 Task: Add an event with the title Third Networking Event, date '2023/10/28', time 7:00 AM to 9:00 AMand add a description: The retreat will kick off with an opening session where participants will be introduced to the objectives and benefits of team building. The facilitators will create a positive and inclusive environment, setting the tone for open communication, respect, and mutual support., put the event into Blue category, logged in from the account softage.3@softage.netand send the event invitation to softage.9@softage.net and softage.10@softage.net. Set a reminder for the event 1 hour before
Action: Mouse moved to (444, 221)
Screenshot: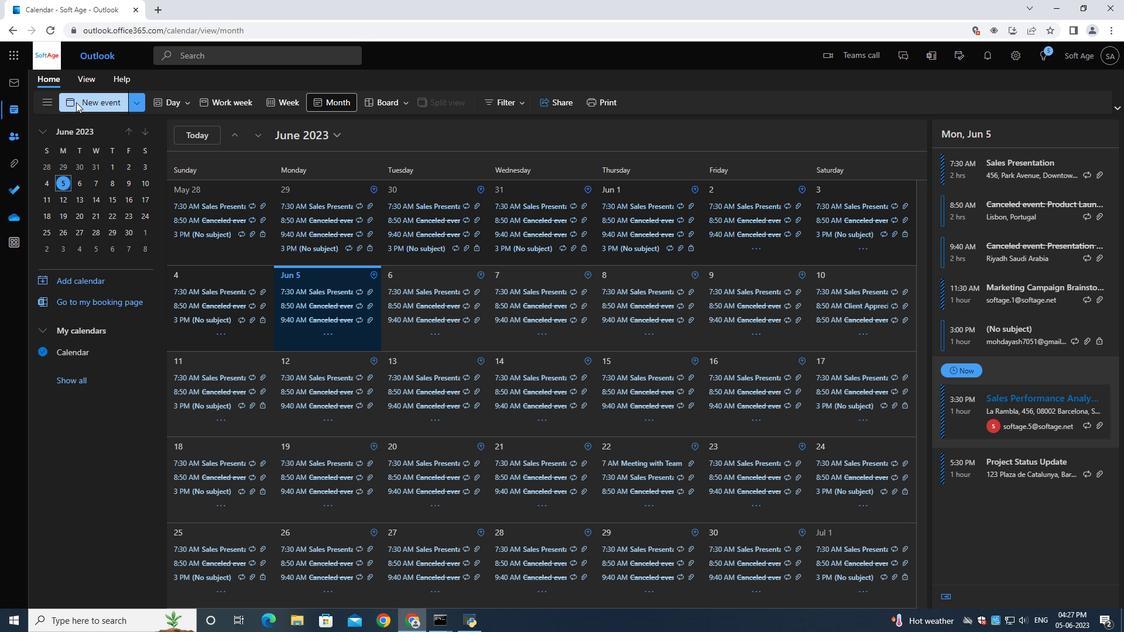 
Action: Mouse pressed left at (444, 221)
Screenshot: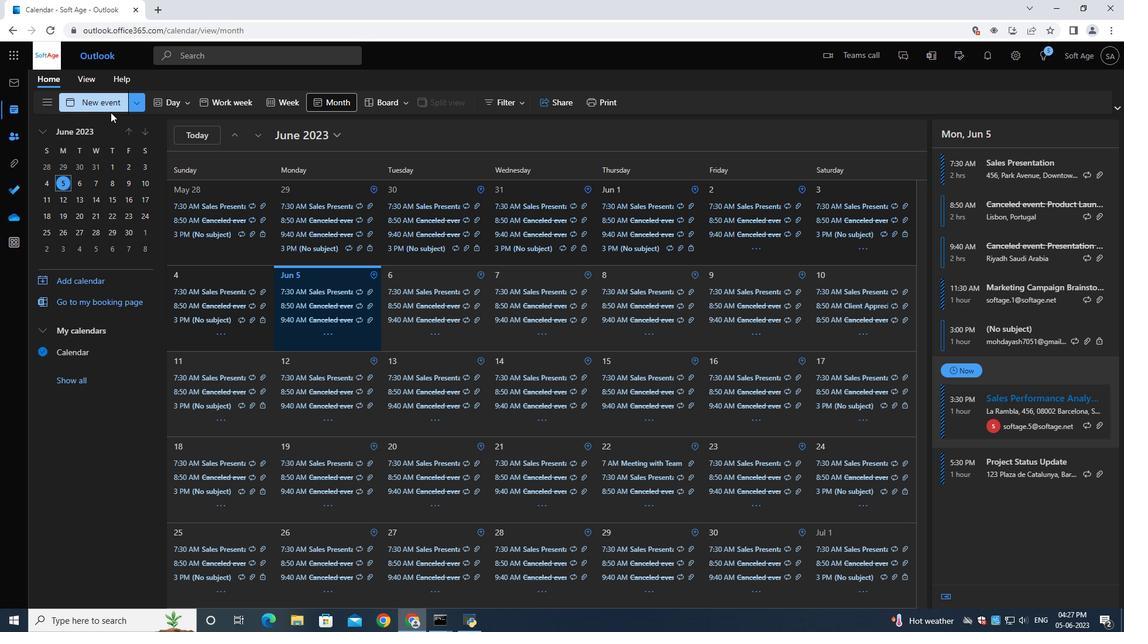 
Action: Mouse moved to (379, 222)
Screenshot: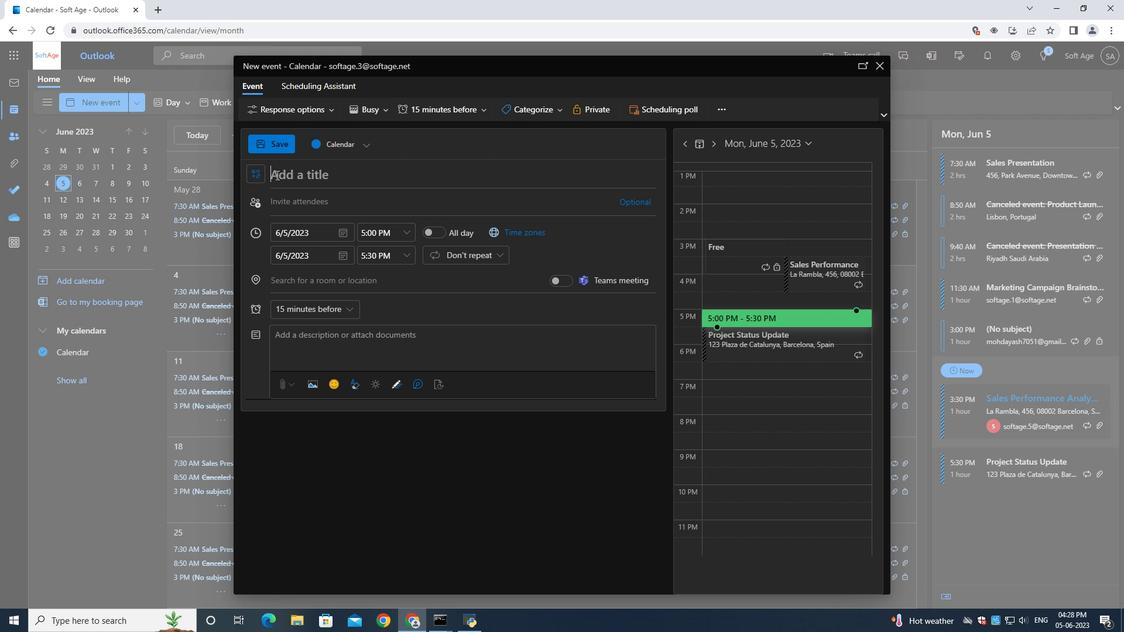 
Action: Mouse pressed left at (379, 222)
Screenshot: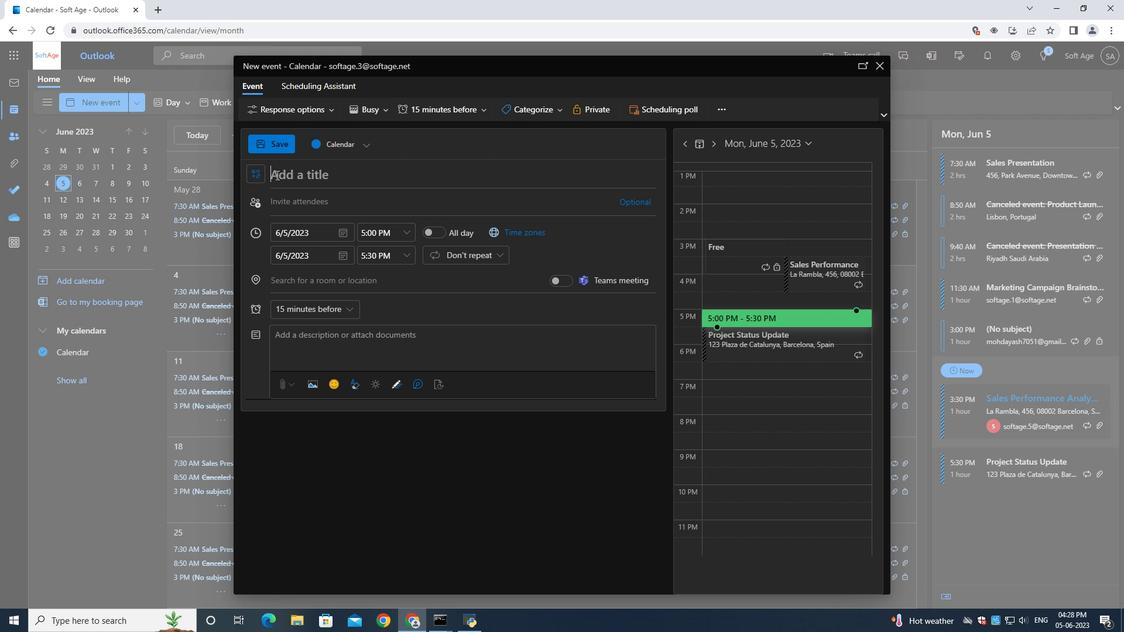 
Action: Key pressed <Key.shift>Third<Key.space><Key.shift><Key.shift>Networking<Key.space><Key.shift><Key.shift><Key.shift><Key.shift><Key.shift><Key.shift><Key.shift><Key.shift><Key.shift><Key.shift><Key.shift><Key.shift><Key.shift><Key.shift><Key.shift><Key.shift><Key.shift><Key.shift><Key.shift><Key.shift><Key.shift><Key.shift><Key.shift><Key.shift><Key.shift><Key.shift>Event
Screenshot: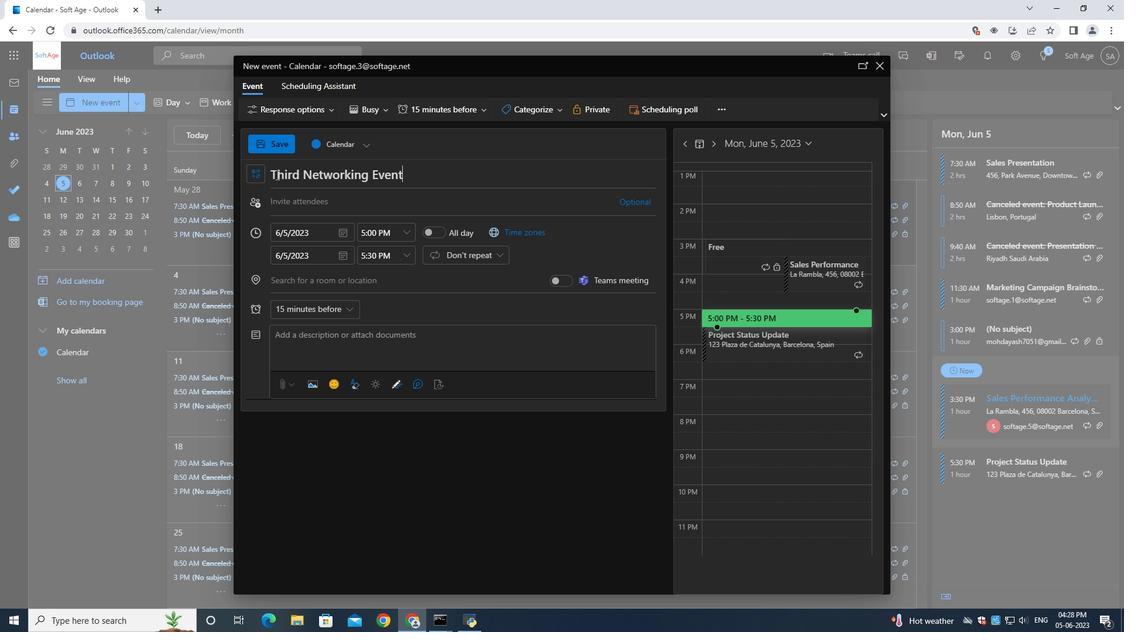 
Action: Mouse moved to (358, 223)
Screenshot: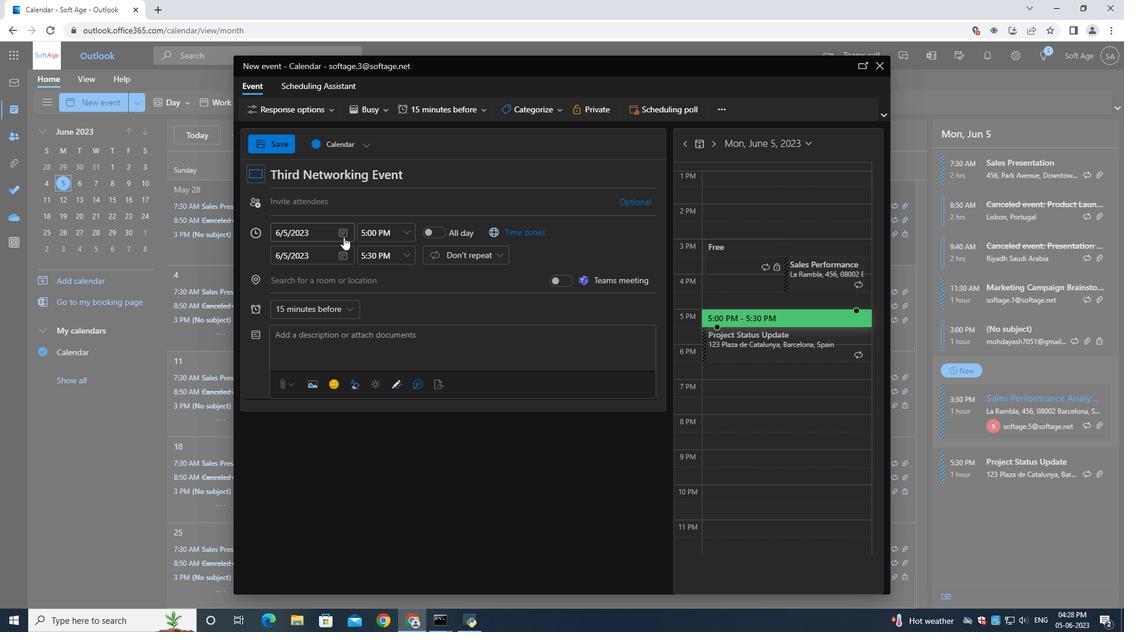 
Action: Mouse pressed left at (358, 223)
Screenshot: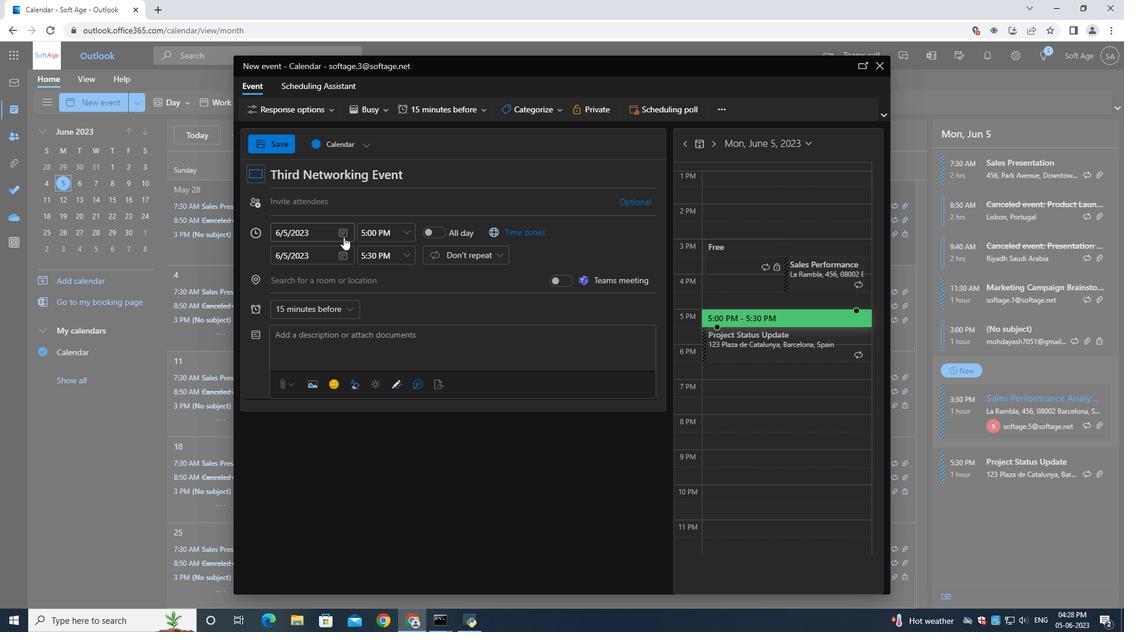 
Action: Mouse moved to (344, 223)
Screenshot: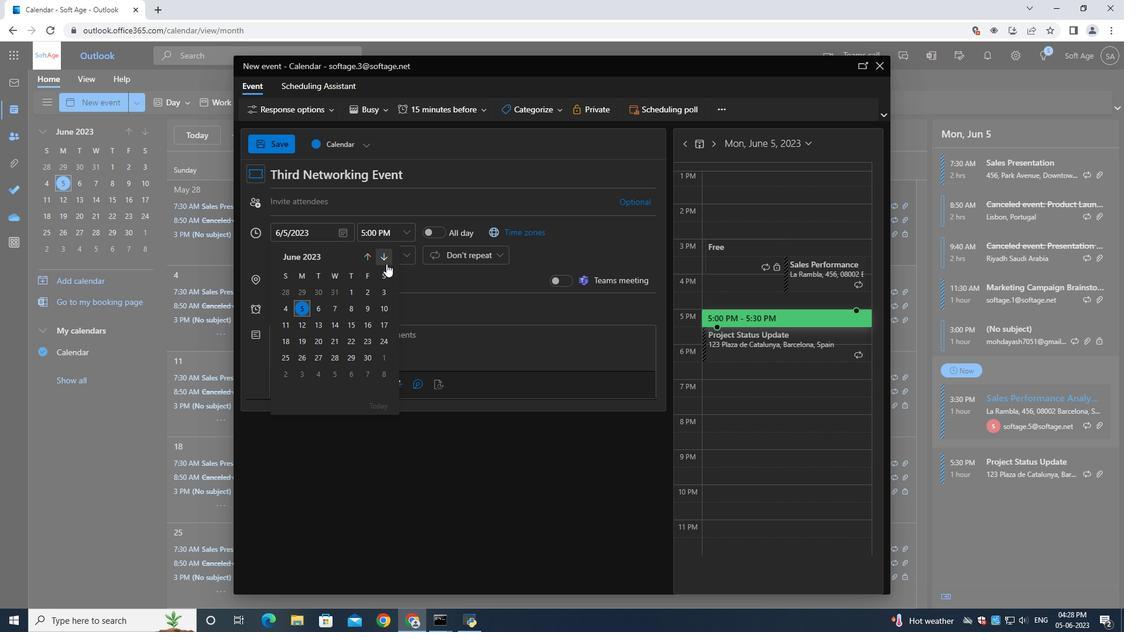 
Action: Mouse pressed left at (344, 223)
Screenshot: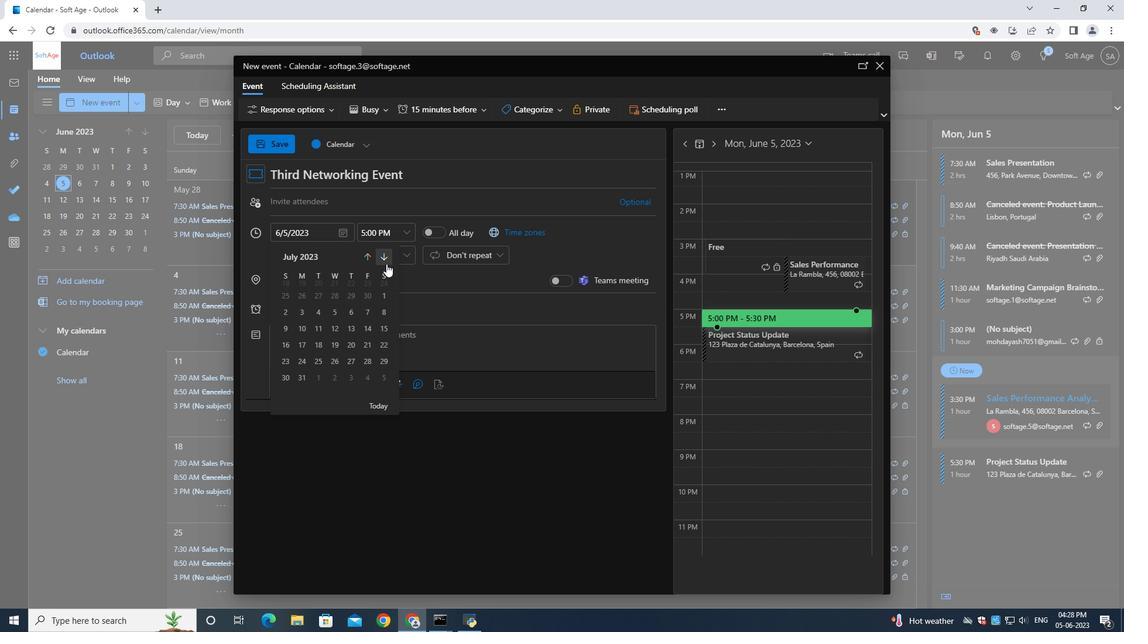 
Action: Mouse moved to (344, 223)
Screenshot: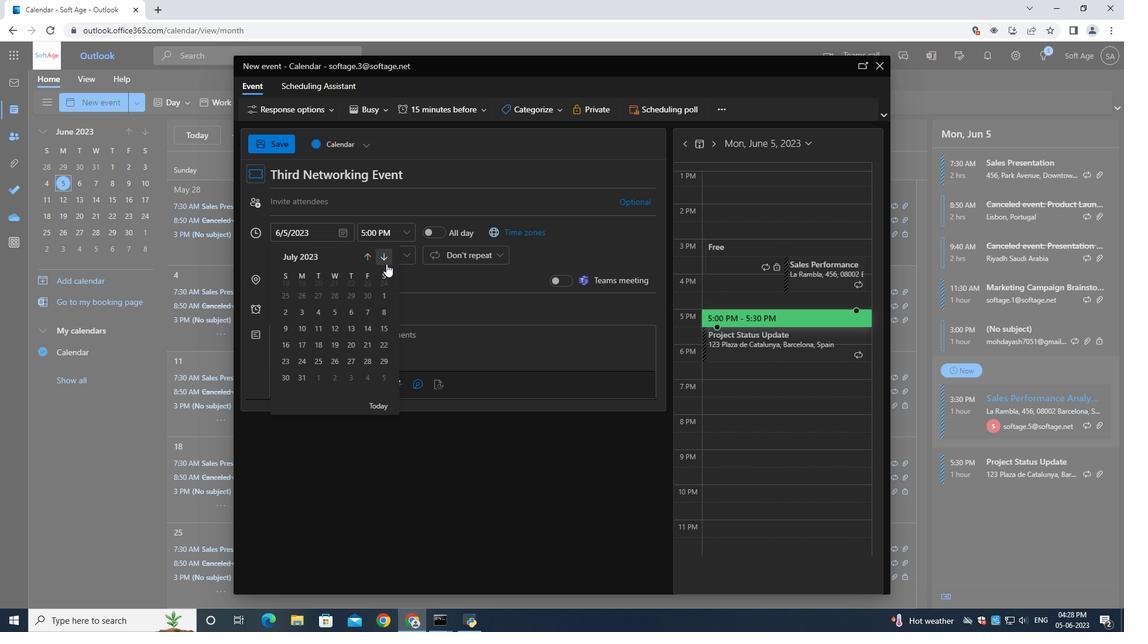 
Action: Mouse pressed left at (344, 223)
Screenshot: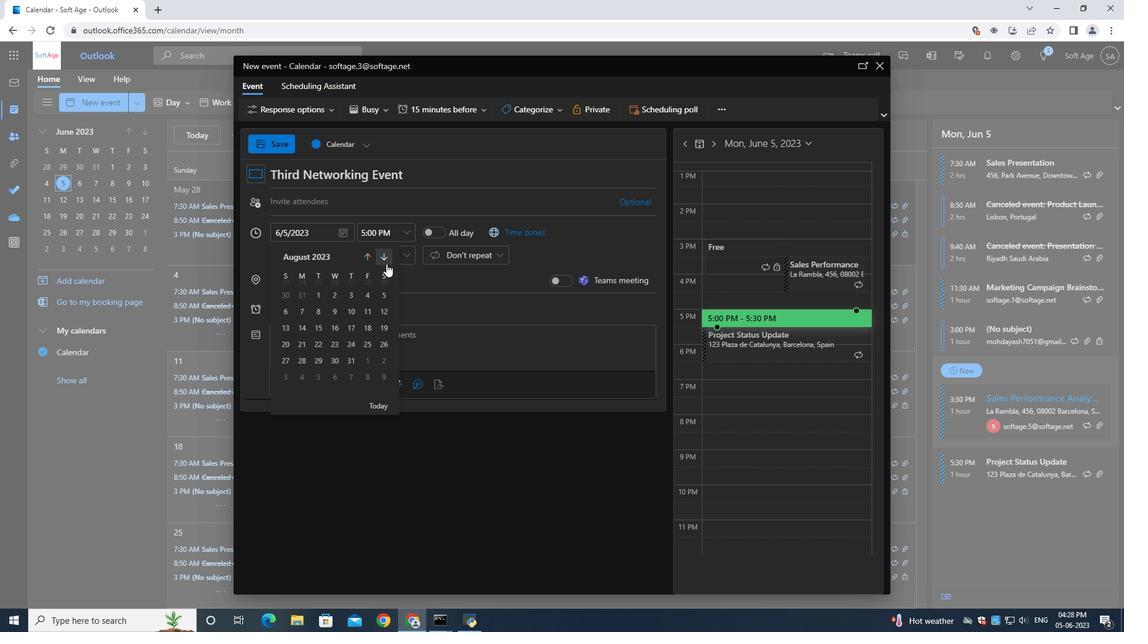 
Action: Mouse pressed left at (344, 223)
Screenshot: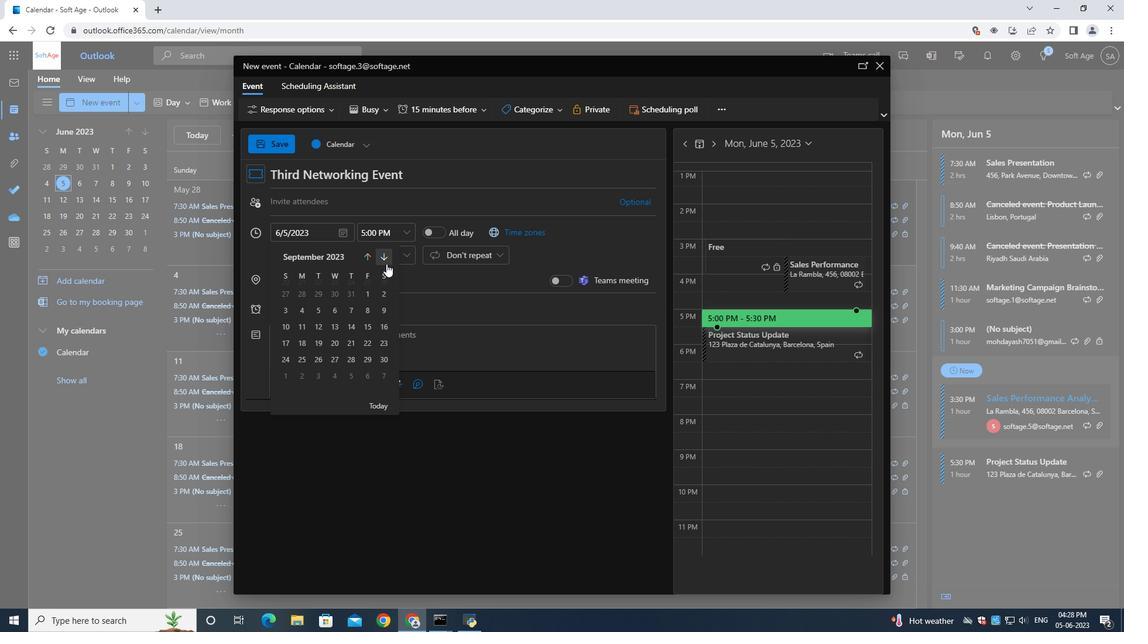
Action: Mouse moved to (344, 223)
Screenshot: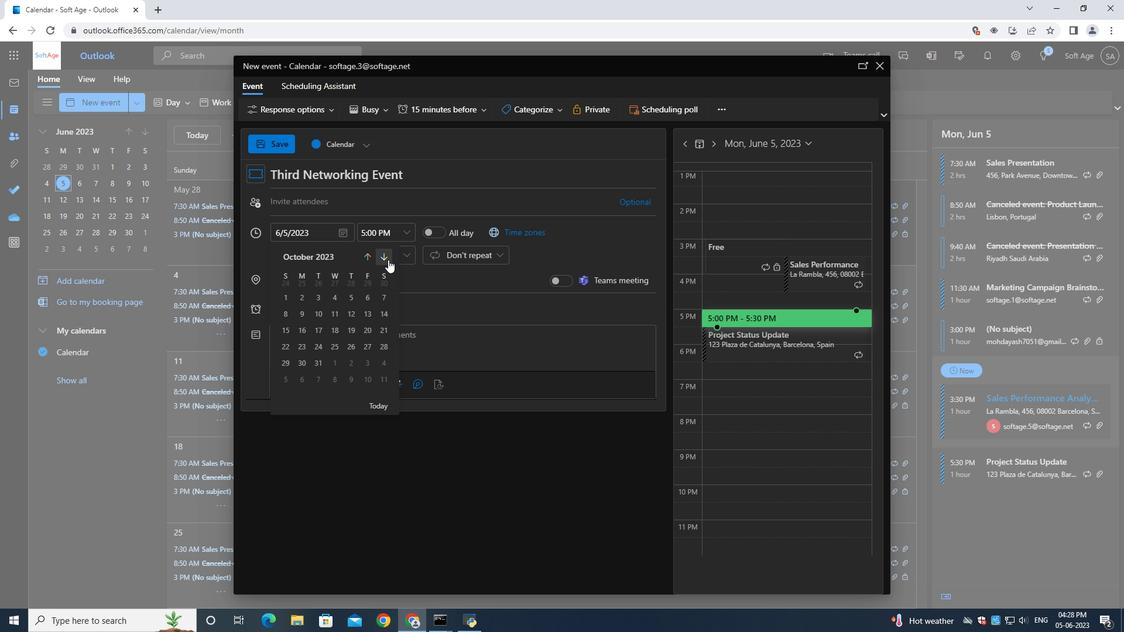 
Action: Mouse pressed left at (344, 223)
Screenshot: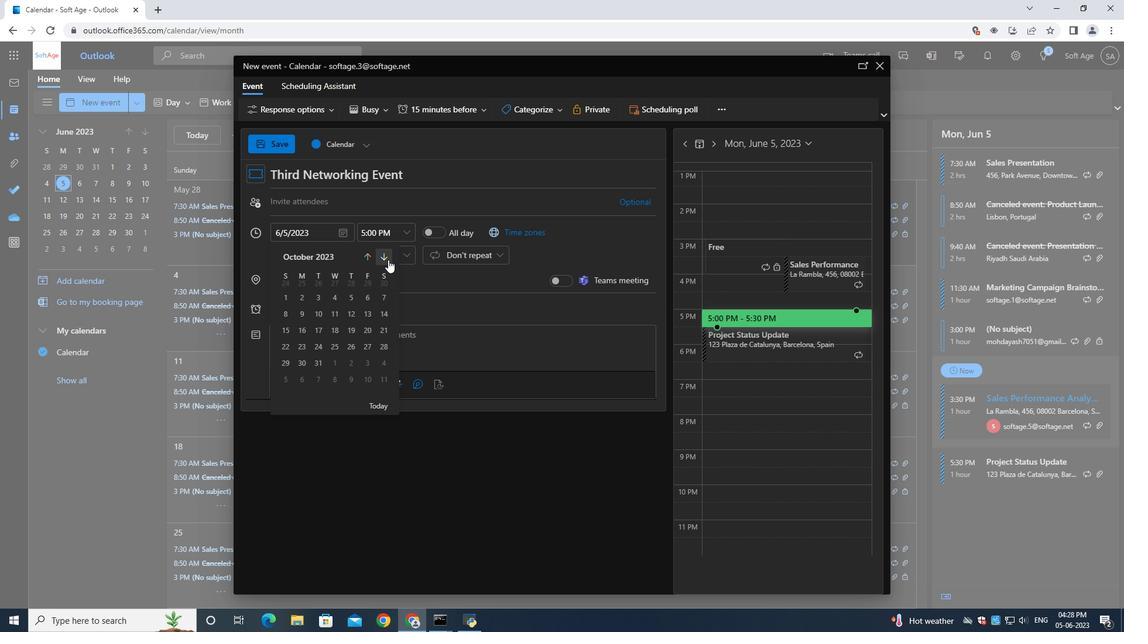 
Action: Mouse moved to (345, 224)
Screenshot: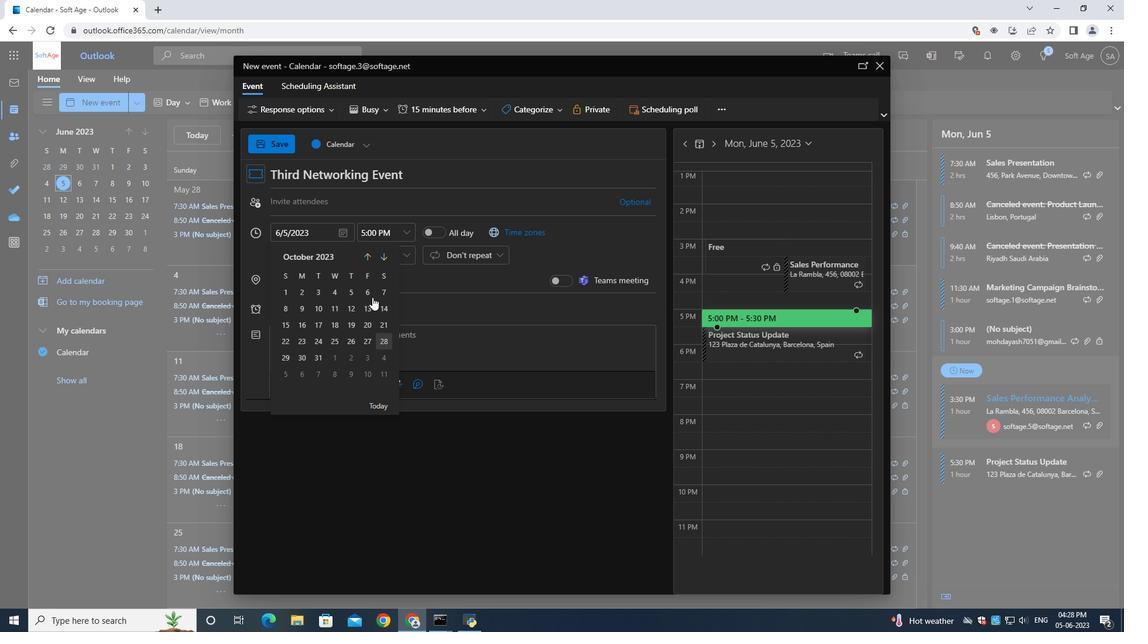 
Action: Mouse pressed left at (345, 224)
Screenshot: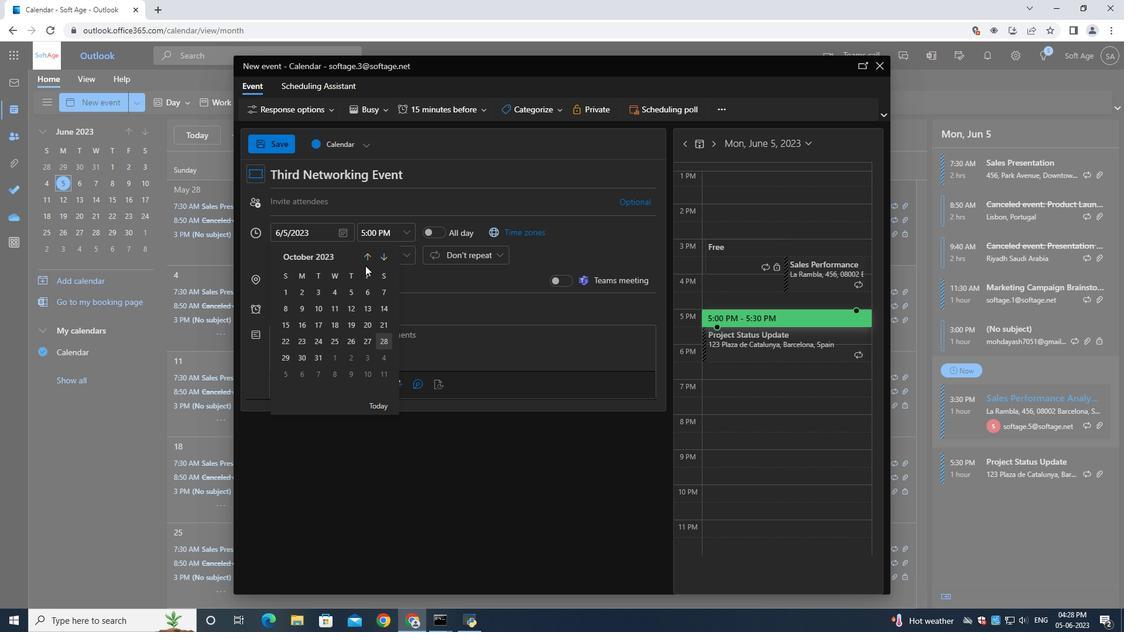 
Action: Mouse moved to (347, 223)
Screenshot: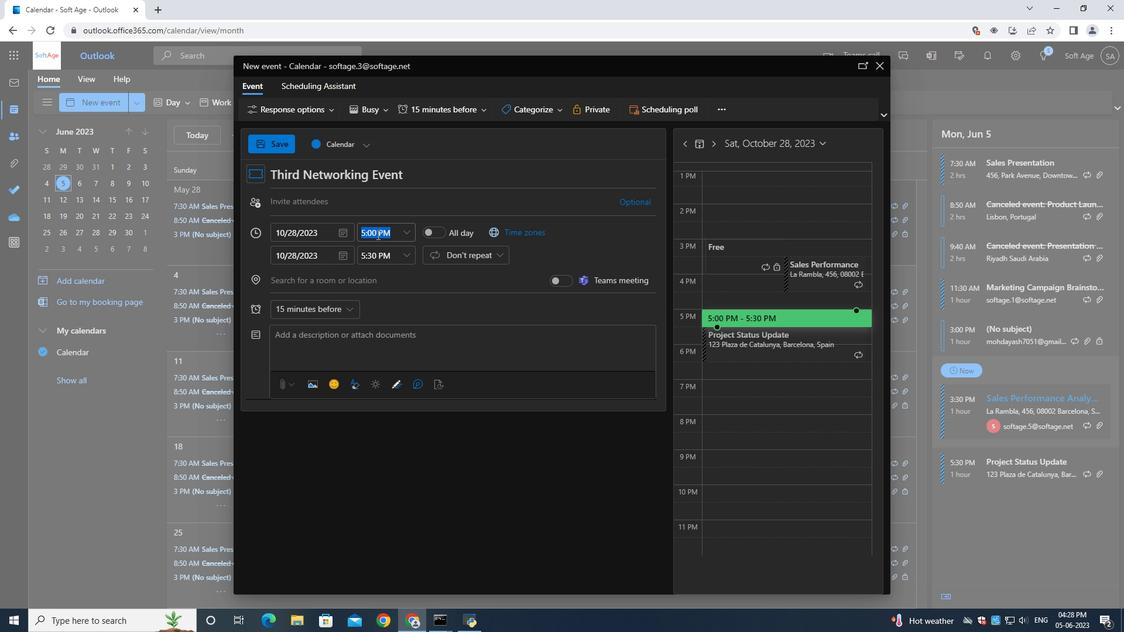 
Action: Mouse pressed left at (347, 223)
Screenshot: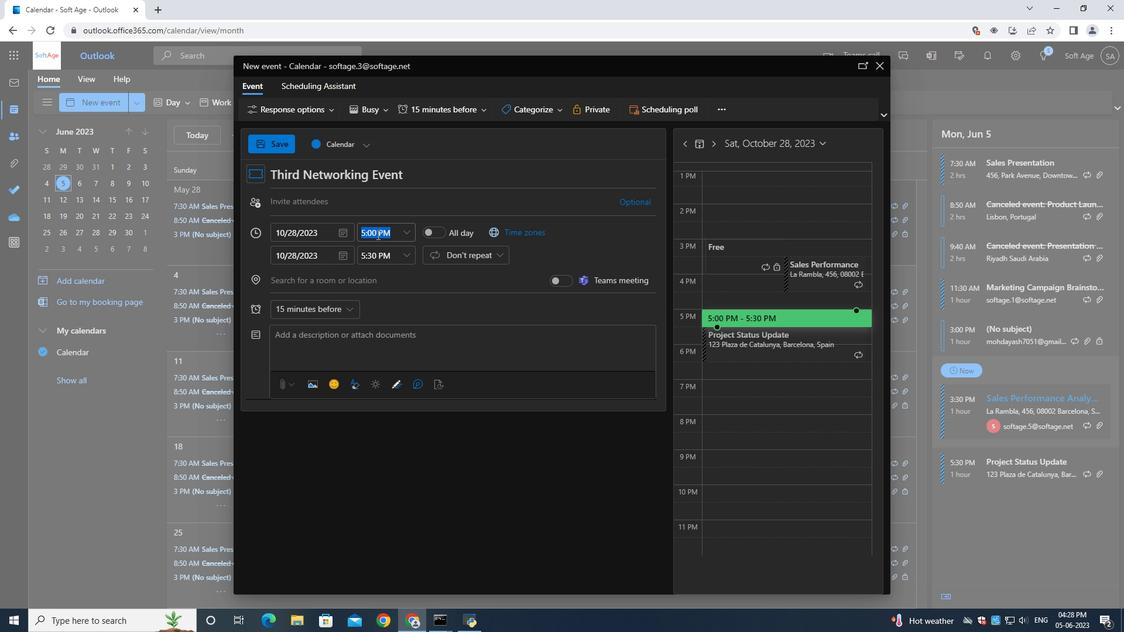 
Action: Mouse moved to (347, 223)
Screenshot: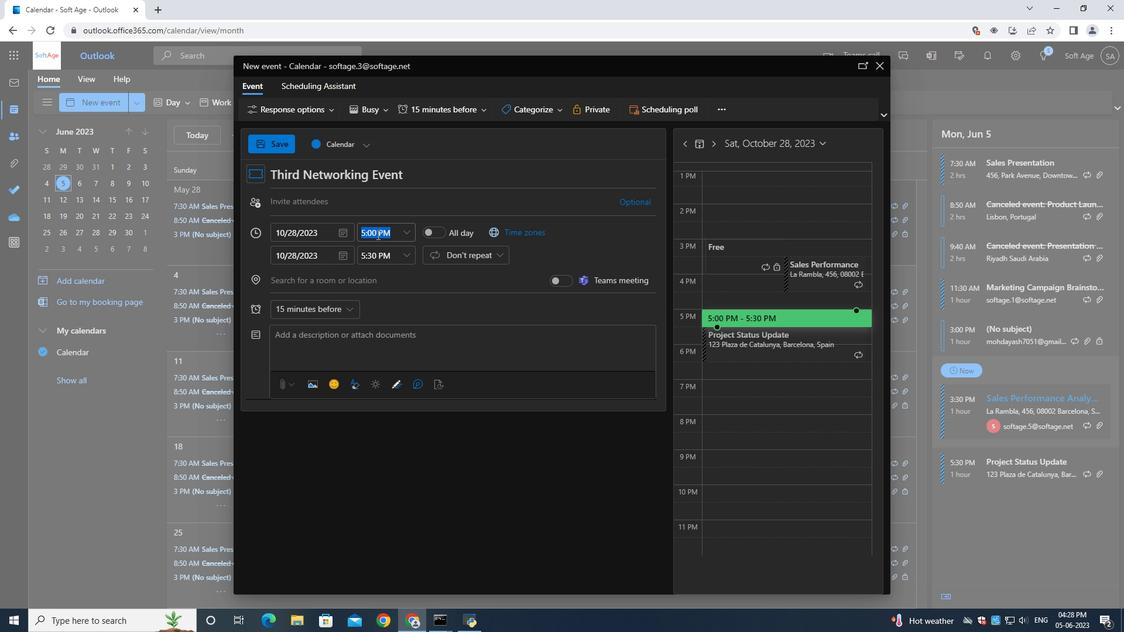 
Action: Key pressed 7<Key.shift_r>:00<Key.shift>AM
Screenshot: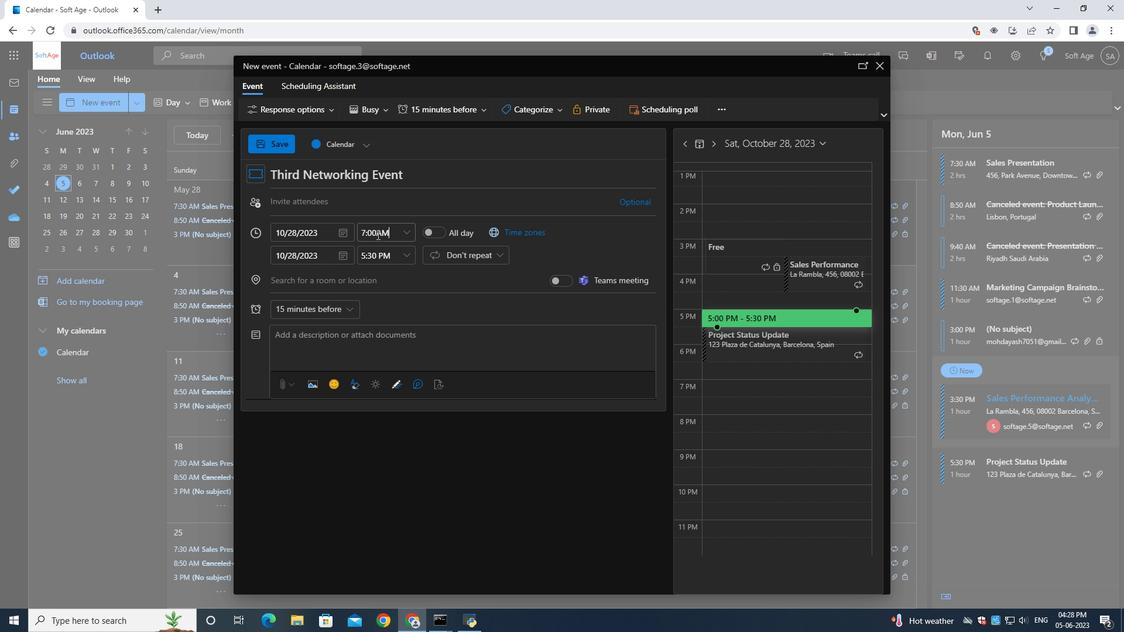 
Action: Mouse moved to (343, 223)
Screenshot: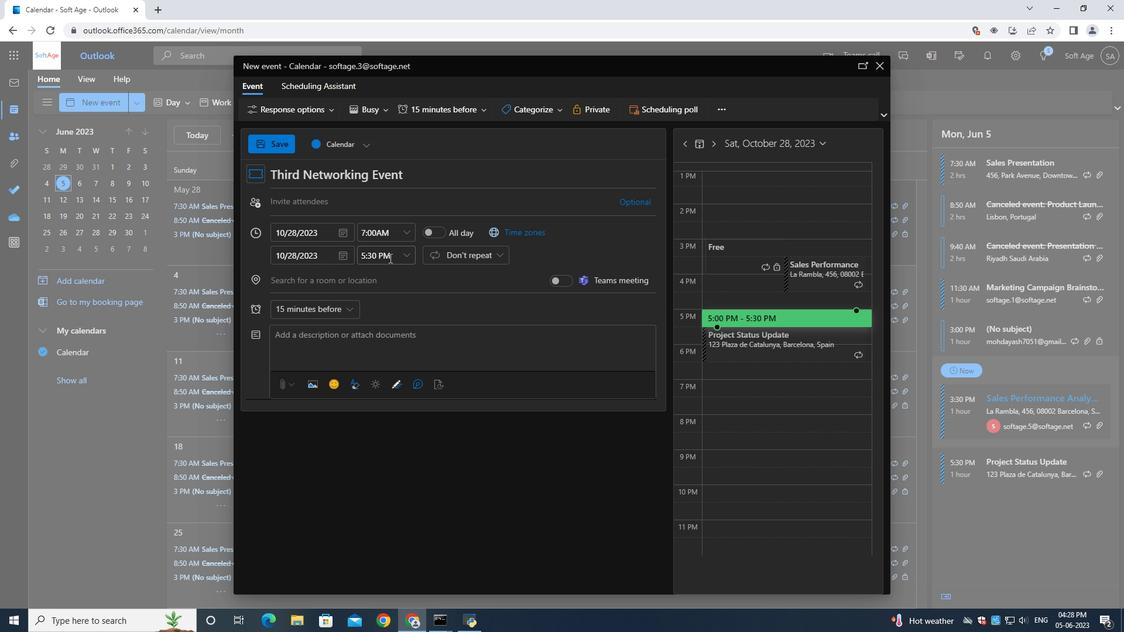 
Action: Mouse pressed left at (343, 223)
Screenshot: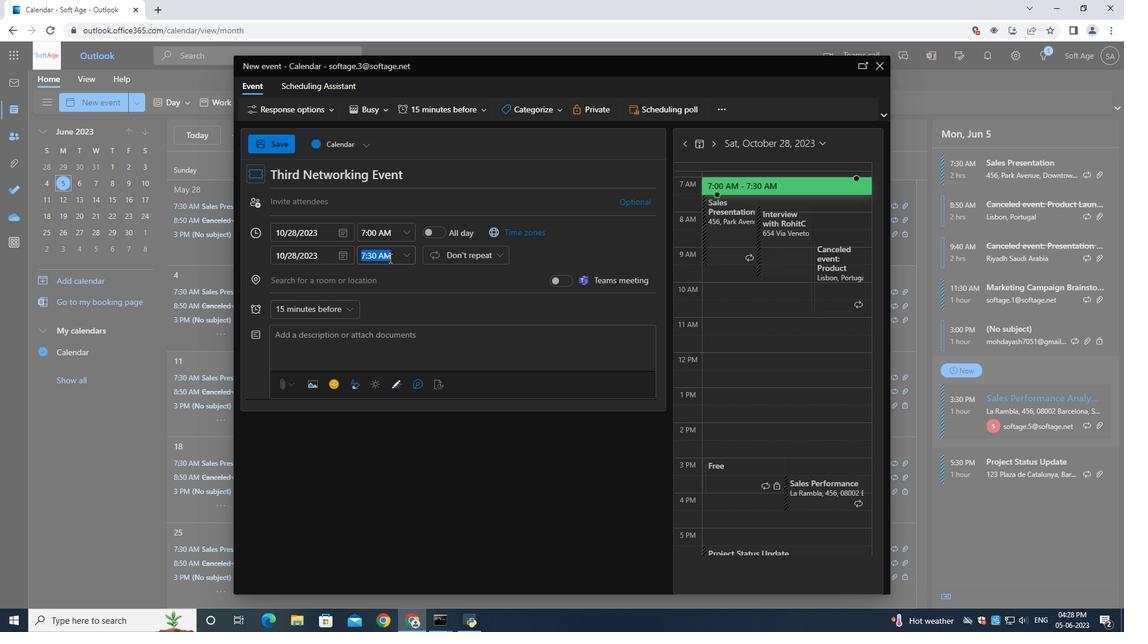 
Action: Key pressed 9<Key.shift_r>:00<Key.shift>AM
Screenshot: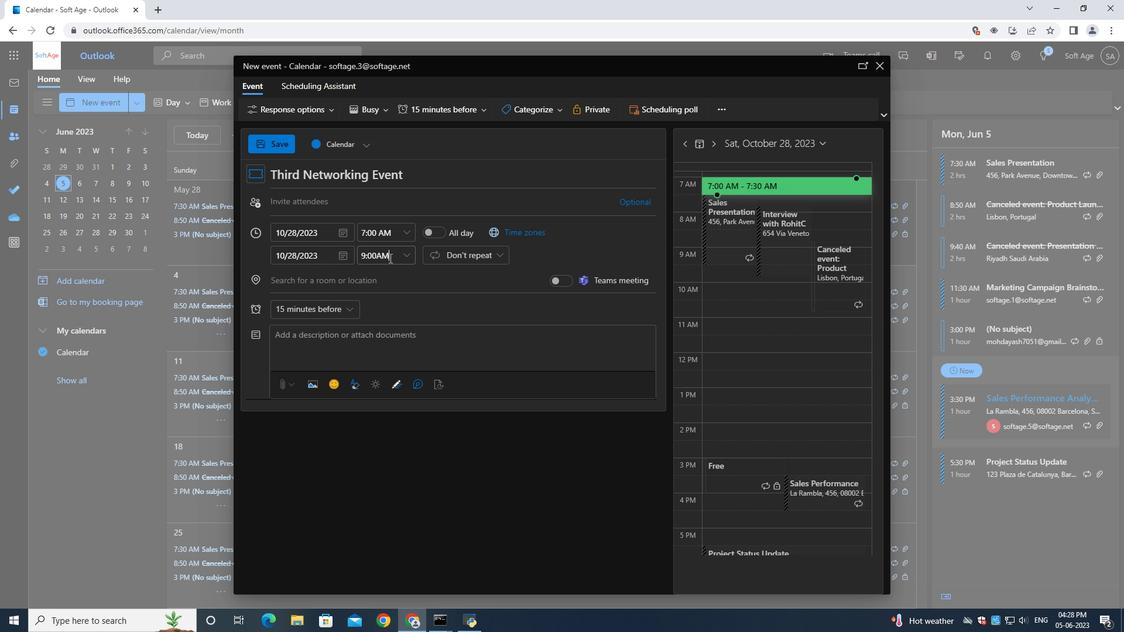 
Action: Mouse moved to (358, 224)
Screenshot: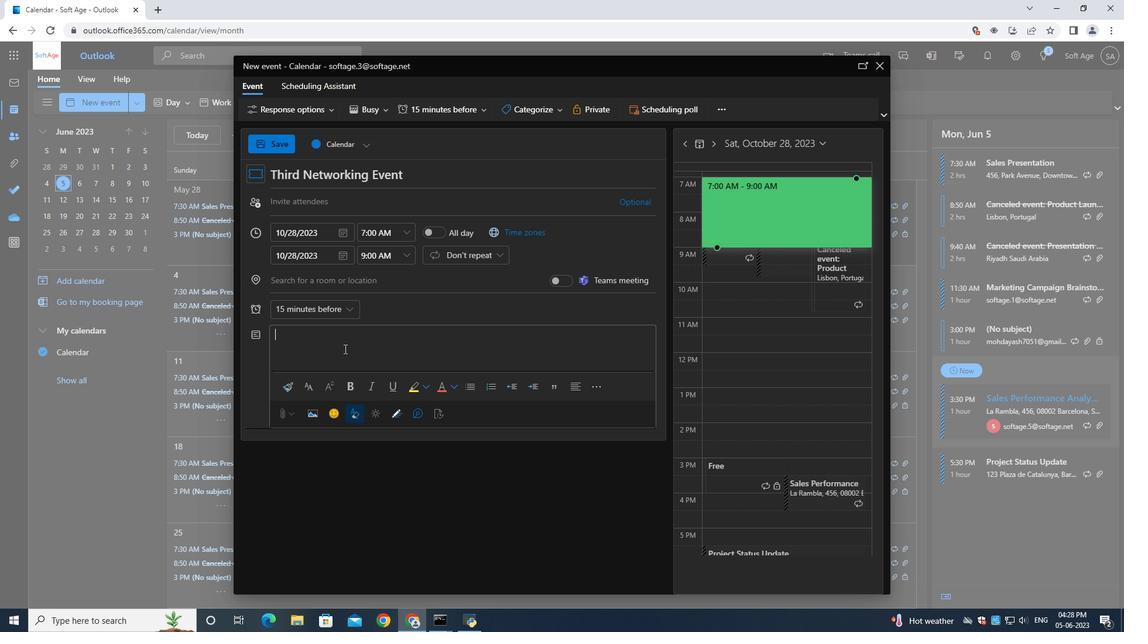 
Action: Mouse pressed left at (358, 224)
Screenshot: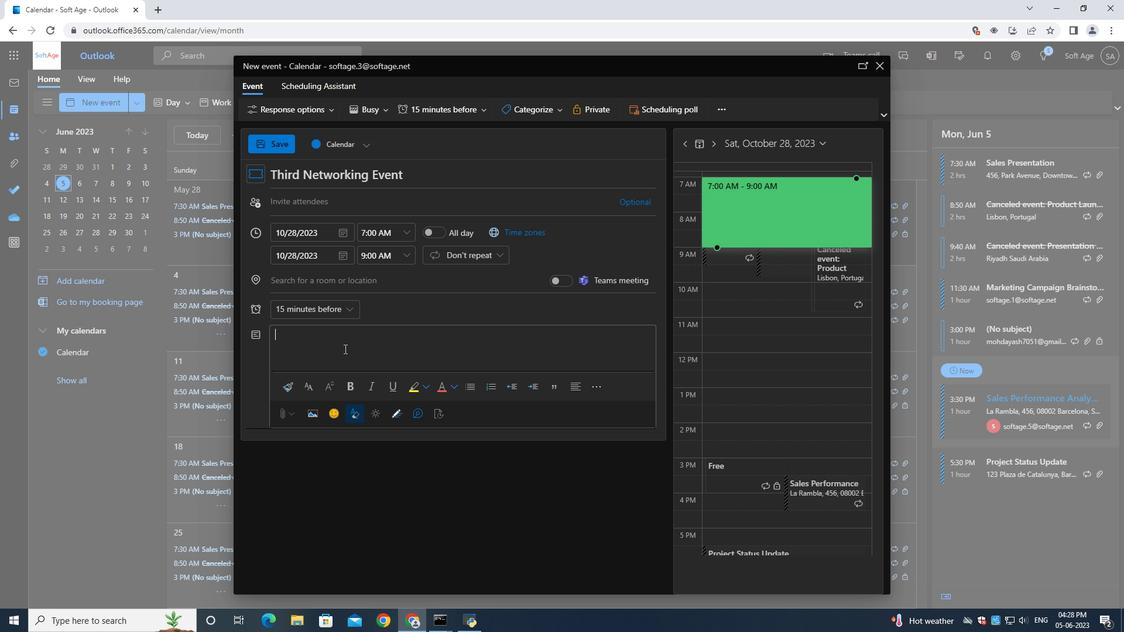 
Action: Key pressed <Key.shift><Key.shift>The<Key.space><Key.shift><Key.shift><Key.shift><Key.shift><Key.shift><Key.shift><Key.shift><Key.shift><Key.shift><Key.shift><Key.shift><Key.shift><Key.shift><Key.shift><Key.shift><Key.shift><Key.shift><Key.shift><Key.shift><Key.shift><Key.shift><Key.shift><Key.shift><Key.shift><Key.shift><Key.shift><Key.shift><Key.shift><Key.shift><Key.shift><Key.shift>retreat<Key.space>will<Key.space>be<Key.space>introduced<Key.space>to<Key.space>the<Key.space>objectives<Key.space>and<Key.space>benefits<Key.space>of<Key.space>team<Key.space>building<Key.space><Key.backspace><Key.backspace><Key.backspace><Key.backspace><Key.backspace><Key.backspace><Key.backspace><Key.backspace><Key.backspace><Key.backspace><Key.backspace><Key.backspace><Key.backspace><Key.backspace><Key.backspace><Key.backspace><Key.backspace><Key.backspace><Key.backspace><Key.backspace><Key.backspace><Key.backspace><Key.backspace><Key.backspace><Key.backspace><Key.backspace><Key.backspace><Key.backspace><Key.backspace><Key.backspace><Key.backspace><Key.backspace><Key.backspace><Key.backspace><Key.backspace><Key.backspace><Key.backspace><Key.backspace><Key.backspace><Key.backspace><Key.backspace><Key.backspace><Key.backspace><Key.backspace><Key.backspace><Key.backspace><Key.backspace><Key.backspace><Key.backspace><Key.backspace><Key.backspace><Key.backspace><Key.backspace><Key.backspace><Key.backspace><Key.backspace><Key.backspace><Key.backspace><Key.backspace><Key.backspace><Key.backspace><Key.backspace>l<Key.backspace>kick<Key.space>off<Key.space>with<Key.space>an<Key.space>opening<Key.space>session<Key.space>where<Key.space>participants<Key.space>will<Key.space>introdu<Key.backspace><Key.backspace>duced<Key.space>toth<Key.backspace><Key.backspace><Key.space>the<Key.space>objective<Key.space><Key.backspace>s<Key.space>and<Key.space>benefits<Key.space>of<Key.space>team<Key.space>building.<Key.space><Key.shift>The<Key.space>facilitators<Key.space>e<Key.backspace>will<Key.space>create<Key.space>a<Key.space>positive<Key.space>and<Key.space>inclusive<Key.space>enviroment,<Key.space>setting<Key.space>the<Key.space>tone<Key.space>for<Key.space>open<Key.space>communition,<Key.space><Key.backspace><Key.backspace><Key.backspace><Key.backspace><Key.backspace><Key.backspace><Key.backspace><Key.backspace>nication<Key.space><Key.backspace>,<Key.space>setting<Key.space>the<Key.space>tone<Key.space>foropen<Key.space><Key.backspace><Key.backspace><Key.backspace><Key.backspace><Key.backspace><Key.backspace>r<Key.space>open<Key.space><Key.backspace><Key.backspace><Key.backspace><Key.backspace><Key.backspace><Key.backspace><Key.backspace><Key.backspace><Key.backspace><Key.backspace><Key.backspace><Key.backspace><Key.backspace><Key.backspace><Key.backspace><Key.backspace><Key.backspace><Key.backspace><Key.backspace><Key.backspace><Key.backspace><Key.backspace><Key.backspace><Key.backspace><Key.backspace><Key.backspace><Key.backspace><Key.backspace><Key.backspace>m<Key.backspace>n<Key.space><Key.backspace>,<Key.space>respect<Key.space><Key.backspace><Key.space>and<Key.space>matual<Key.space>support.
Screenshot: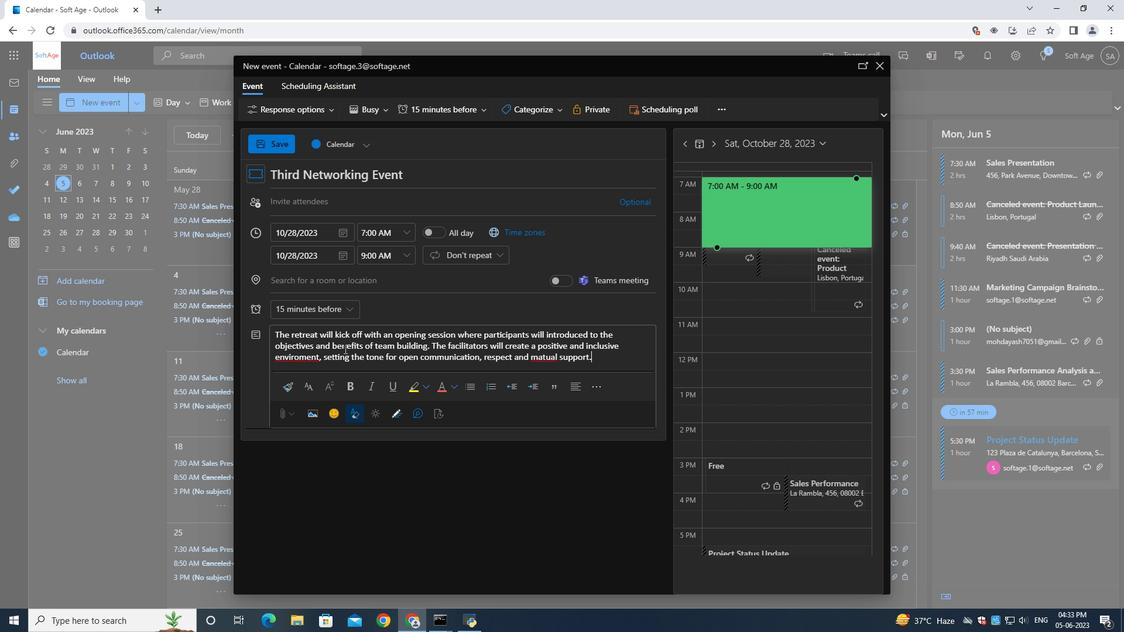 
Action: Mouse moved to (303, 221)
Screenshot: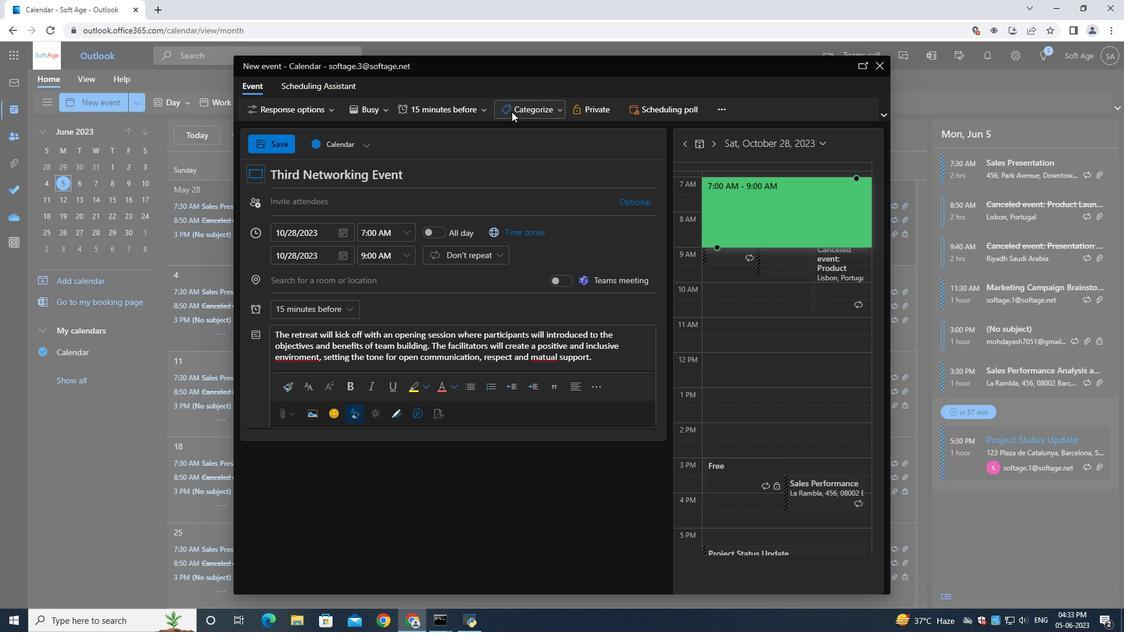 
Action: Mouse pressed left at (303, 221)
Screenshot: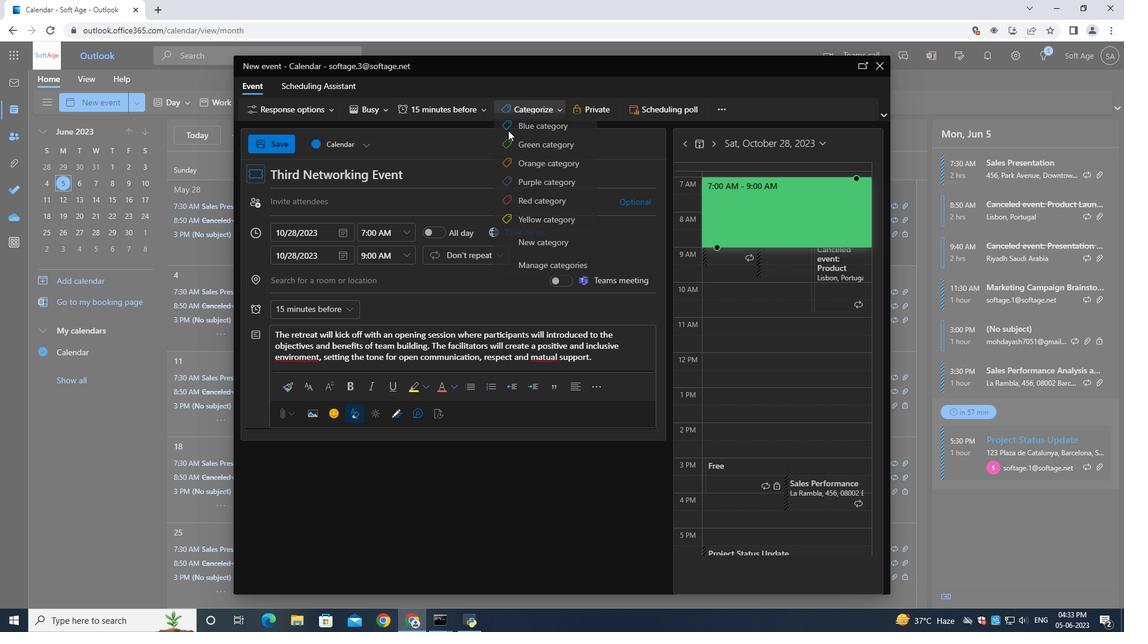 
Action: Mouse moved to (305, 221)
Screenshot: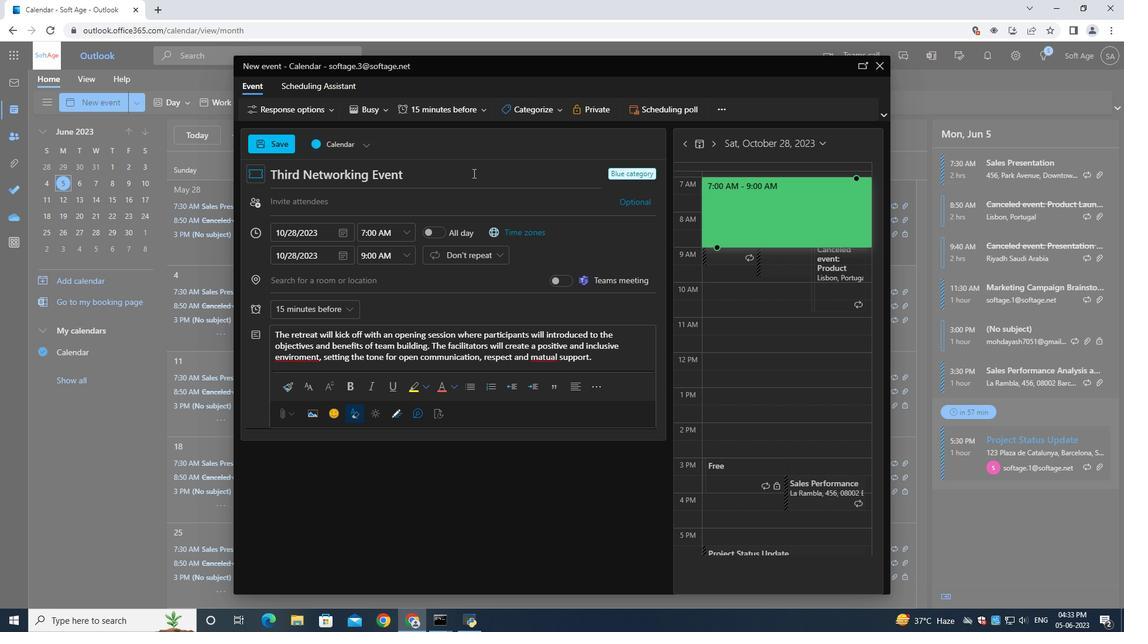 
Action: Mouse pressed left at (305, 221)
Screenshot: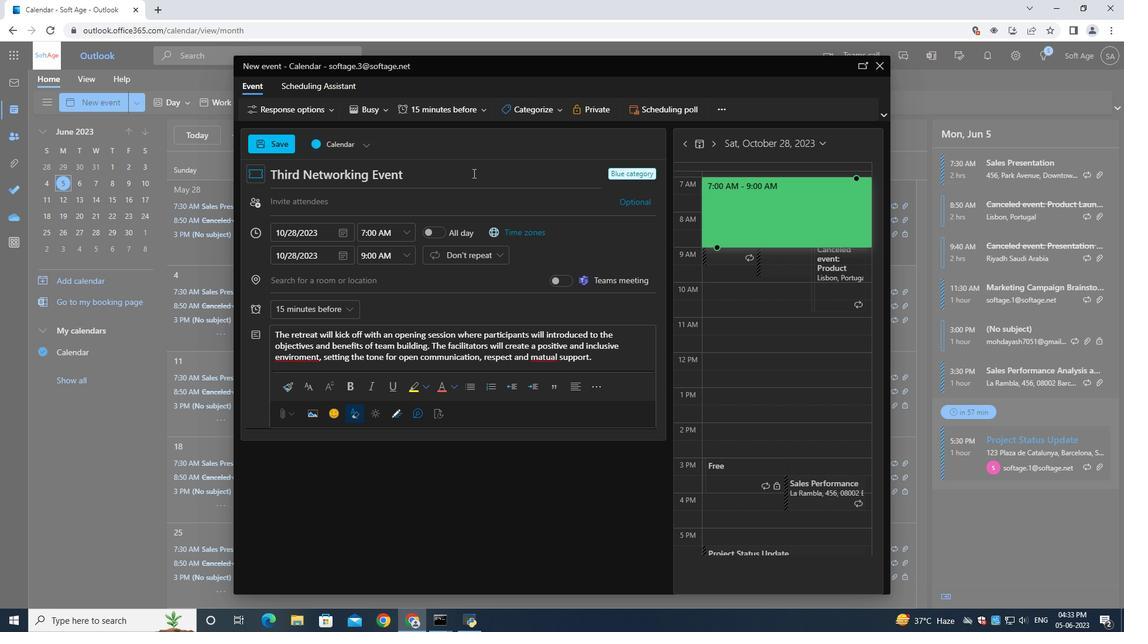 
Action: Mouse moved to (371, 223)
Screenshot: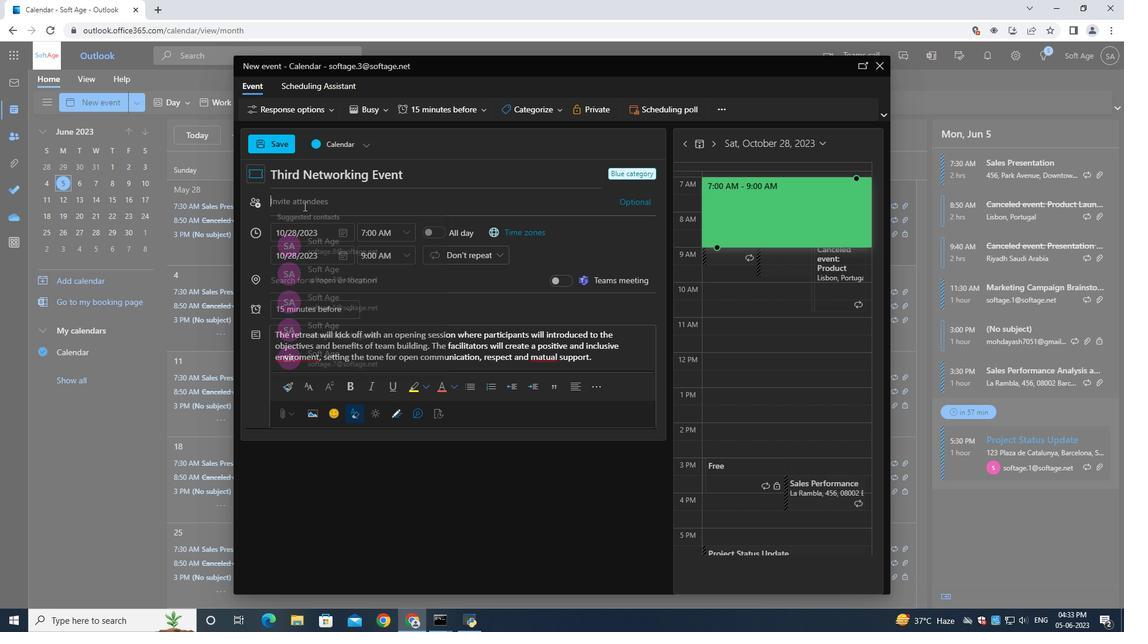
Action: Mouse pressed left at (371, 223)
Screenshot: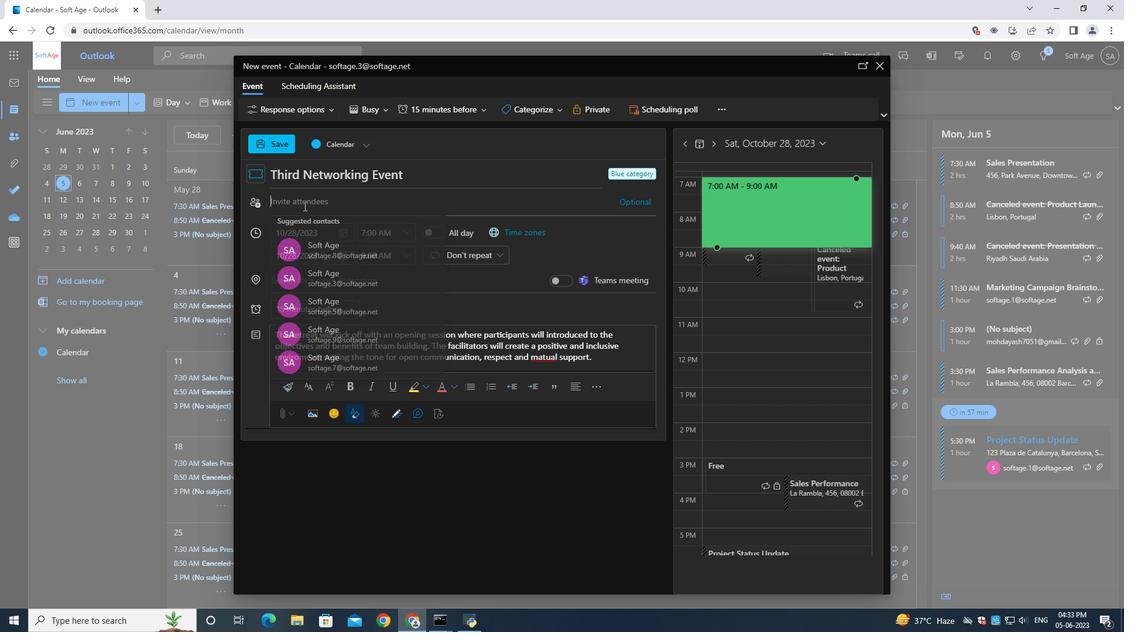 
Action: Key pressed softage.9<Key.shift>@softage.net
Screenshot: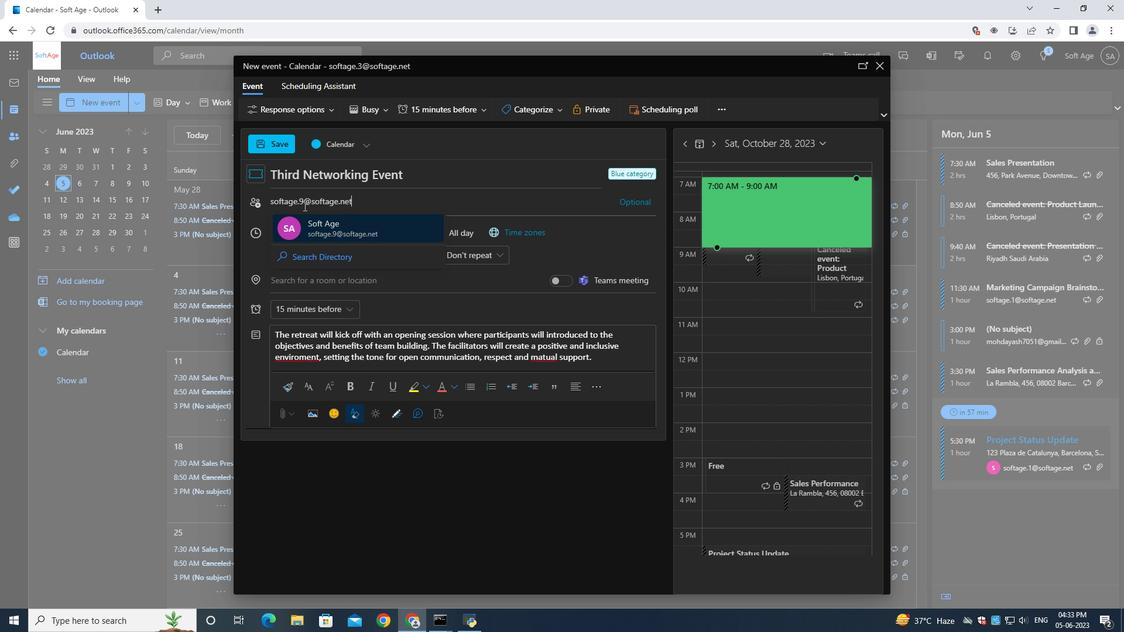 
Action: Mouse moved to (361, 223)
Screenshot: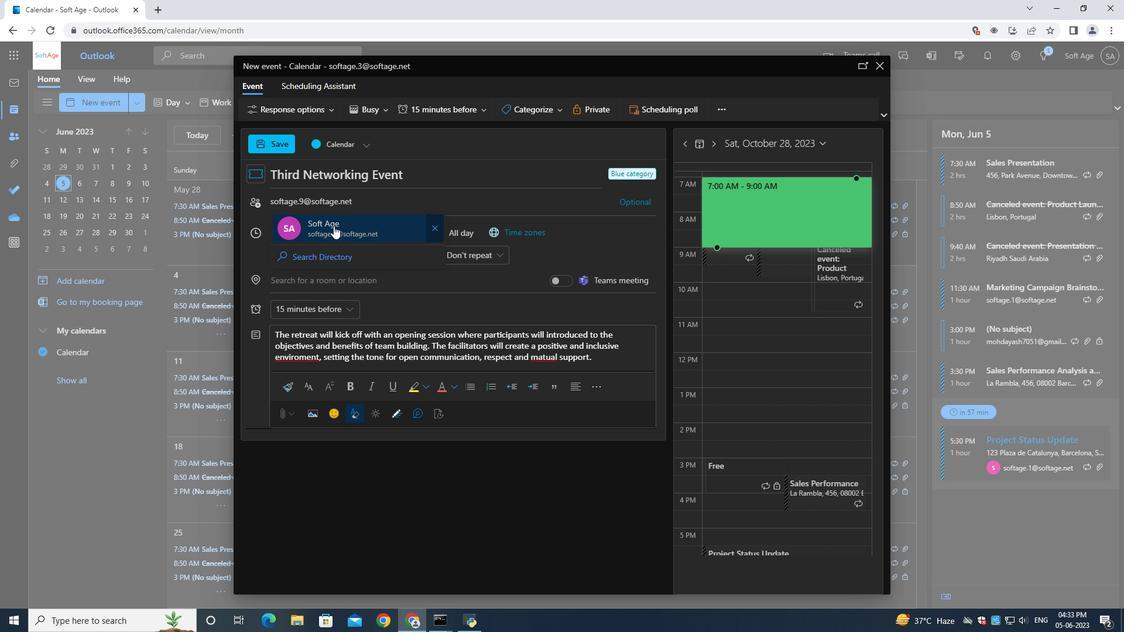 
Action: Mouse pressed left at (361, 223)
Screenshot: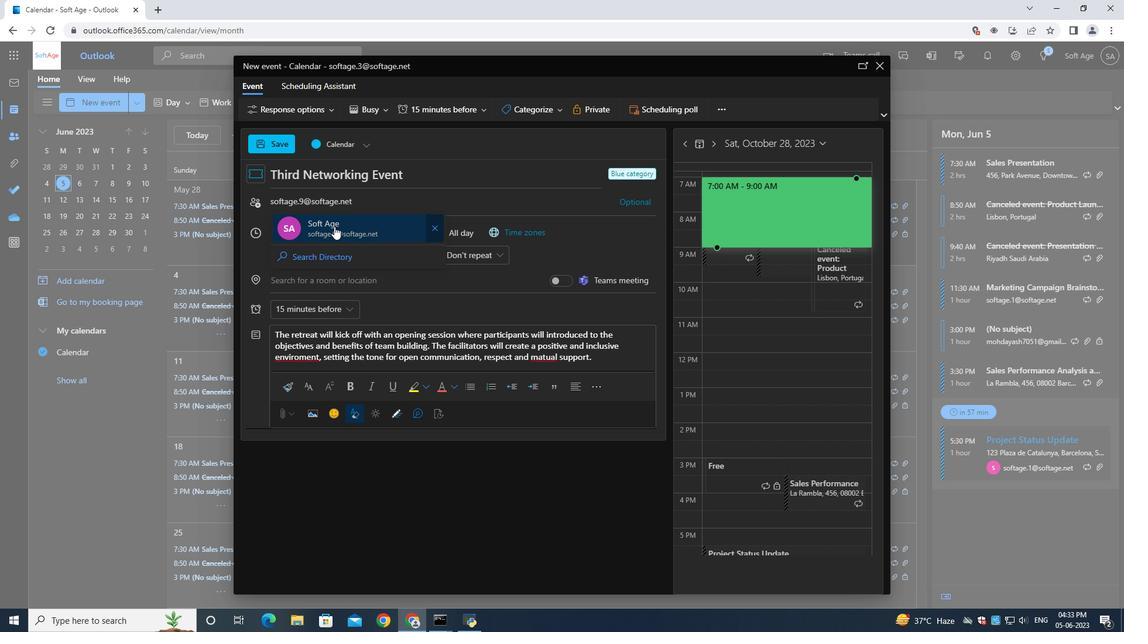 
Action: Mouse moved to (350, 223)
Screenshot: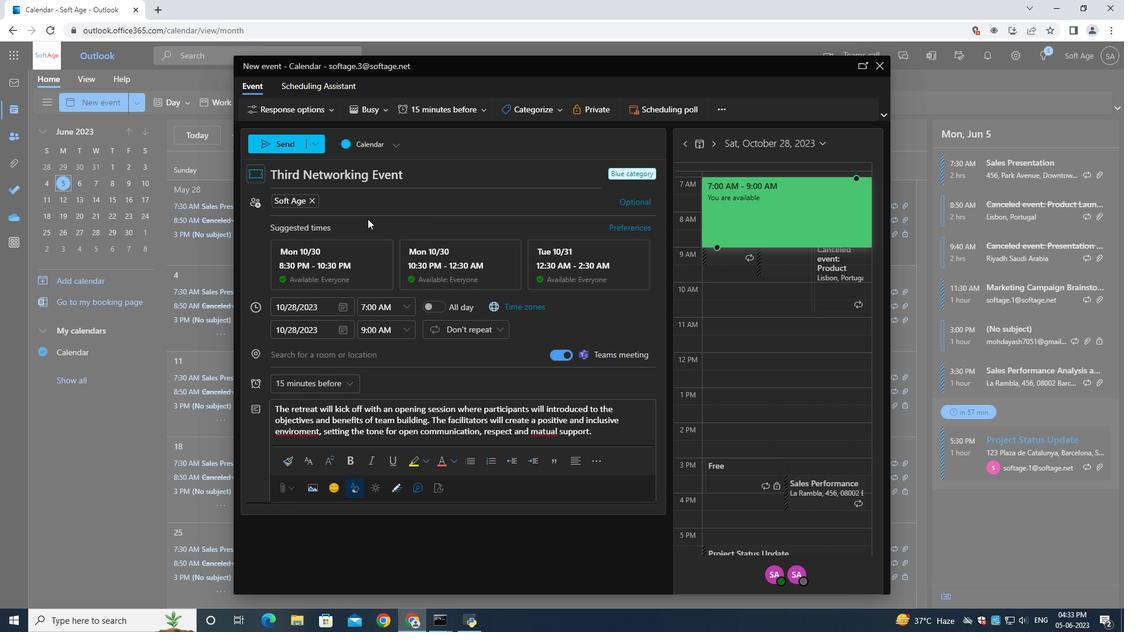 
Action: Key pressed softage.10<Key.shift>@softage.net
Screenshot: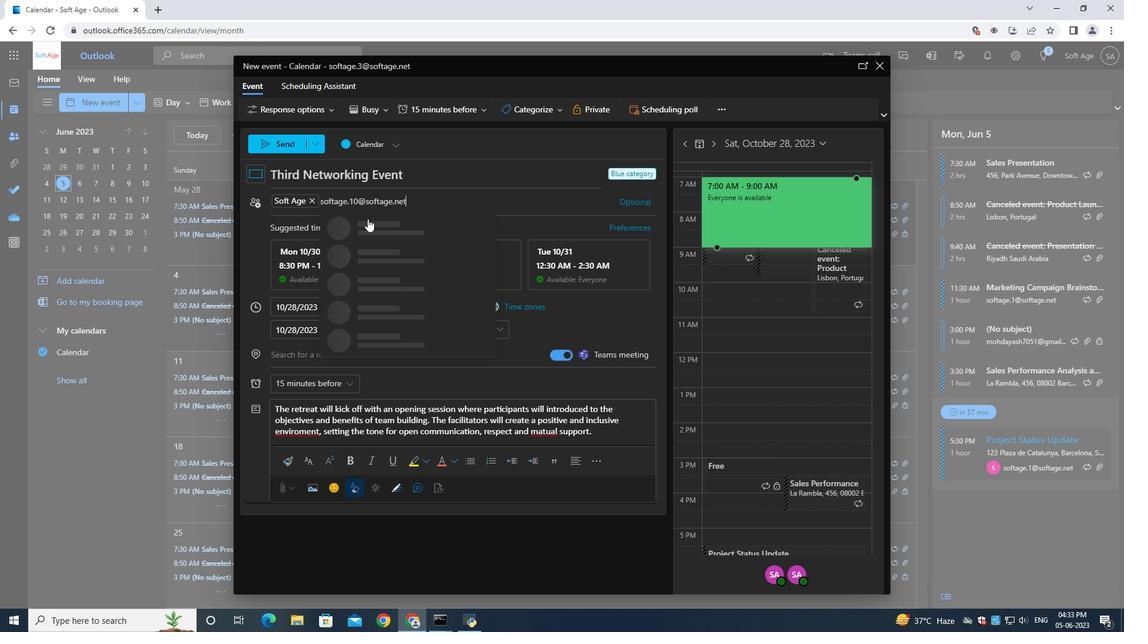 
Action: Mouse moved to (350, 223)
Screenshot: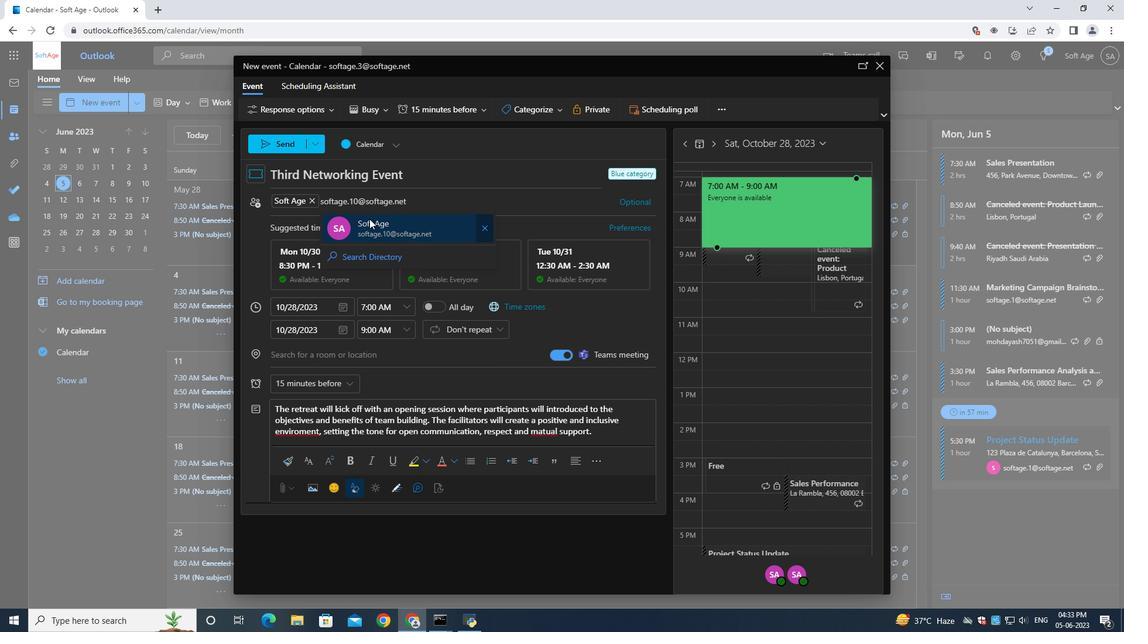 
Action: Mouse pressed left at (350, 223)
Screenshot: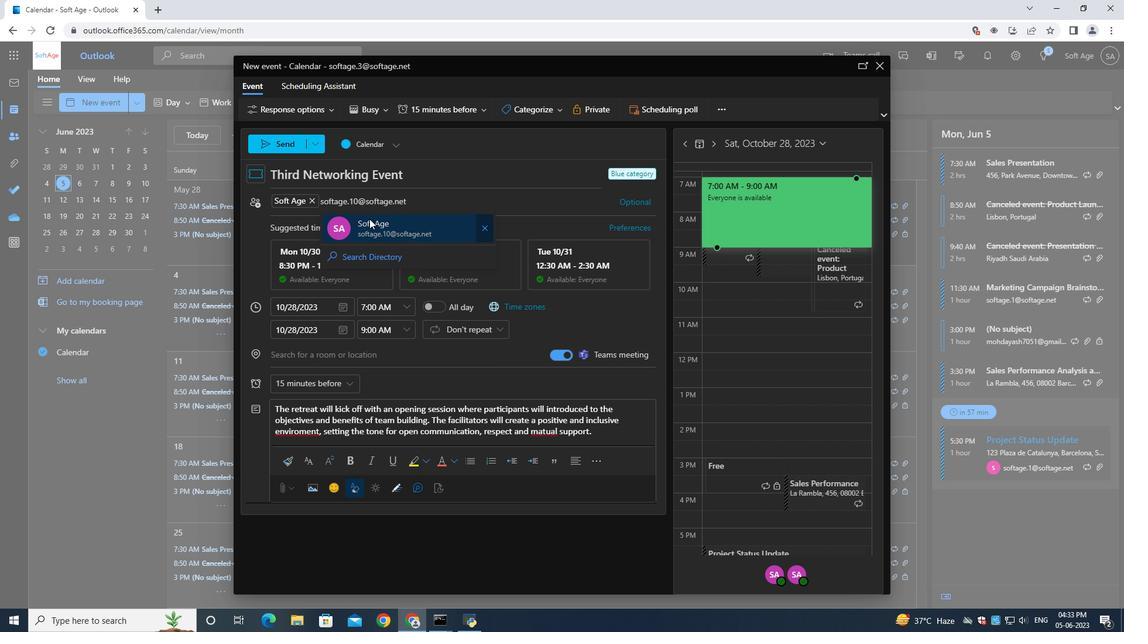 
Action: Mouse moved to (374, 225)
Screenshot: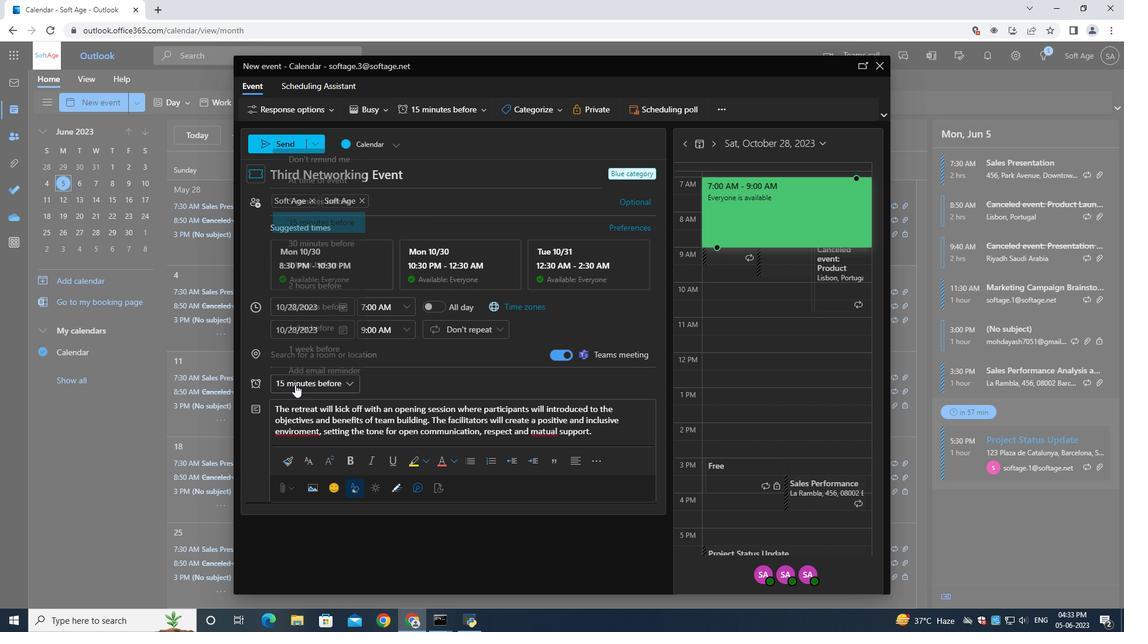 
Action: Mouse pressed left at (374, 225)
Screenshot: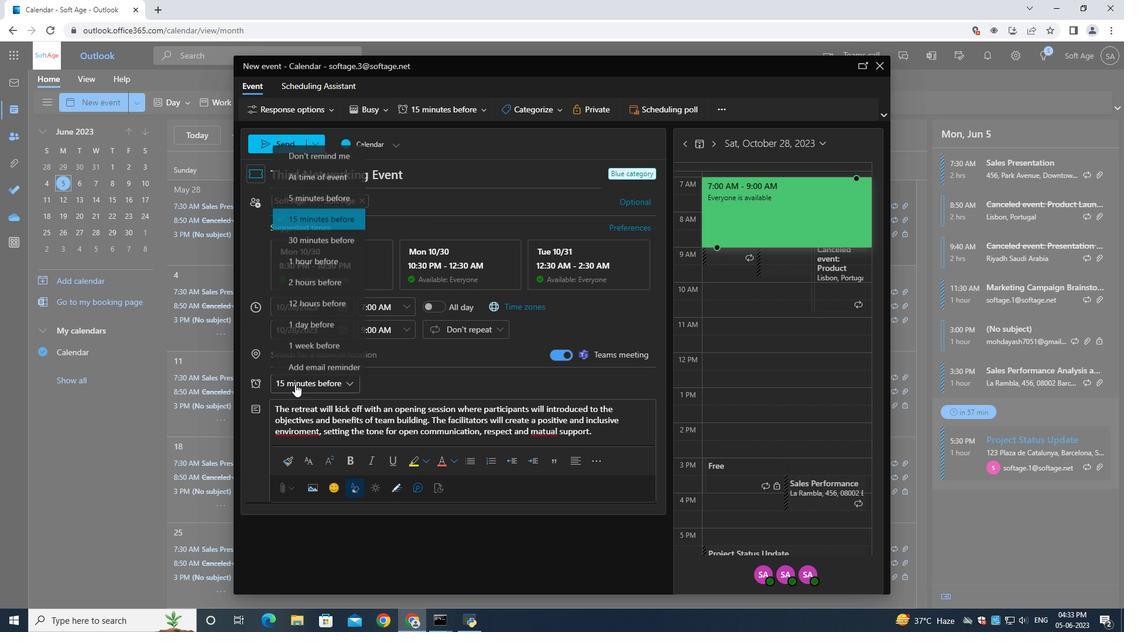 
Action: Mouse moved to (370, 223)
Screenshot: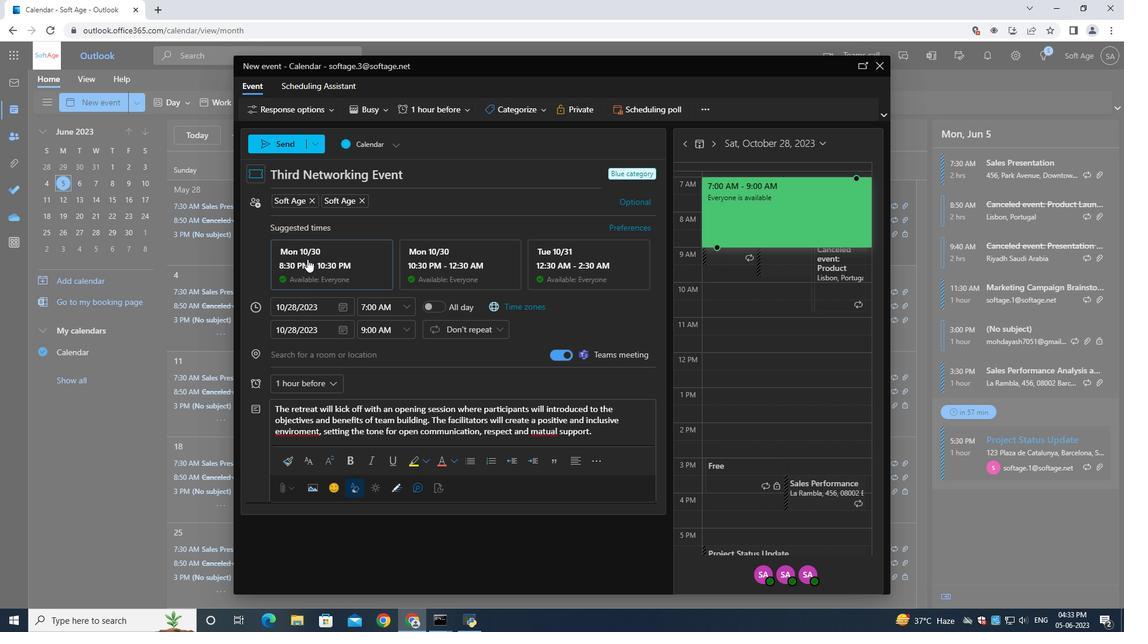 
Action: Mouse pressed left at (370, 223)
Screenshot: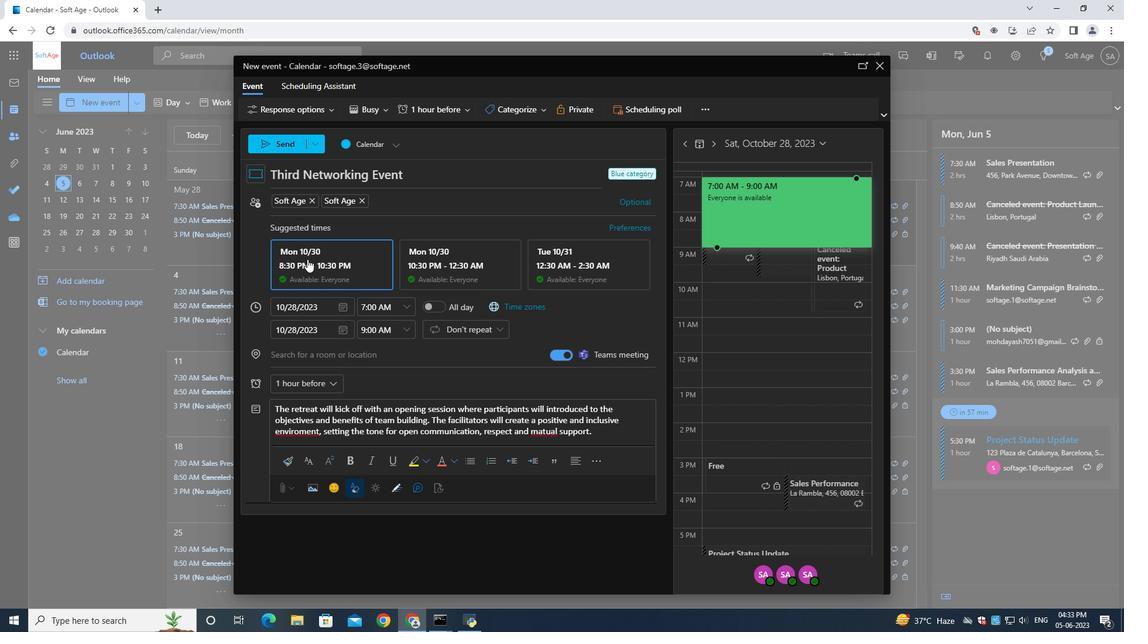 
Action: Mouse moved to (380, 222)
Screenshot: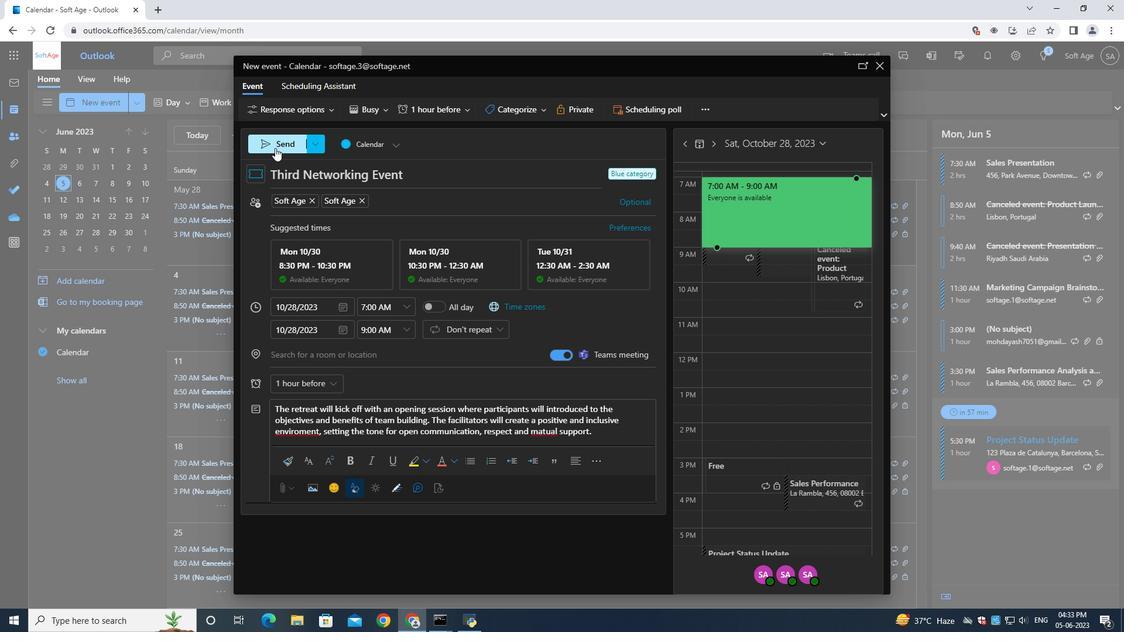
Action: Mouse pressed left at (380, 222)
Screenshot: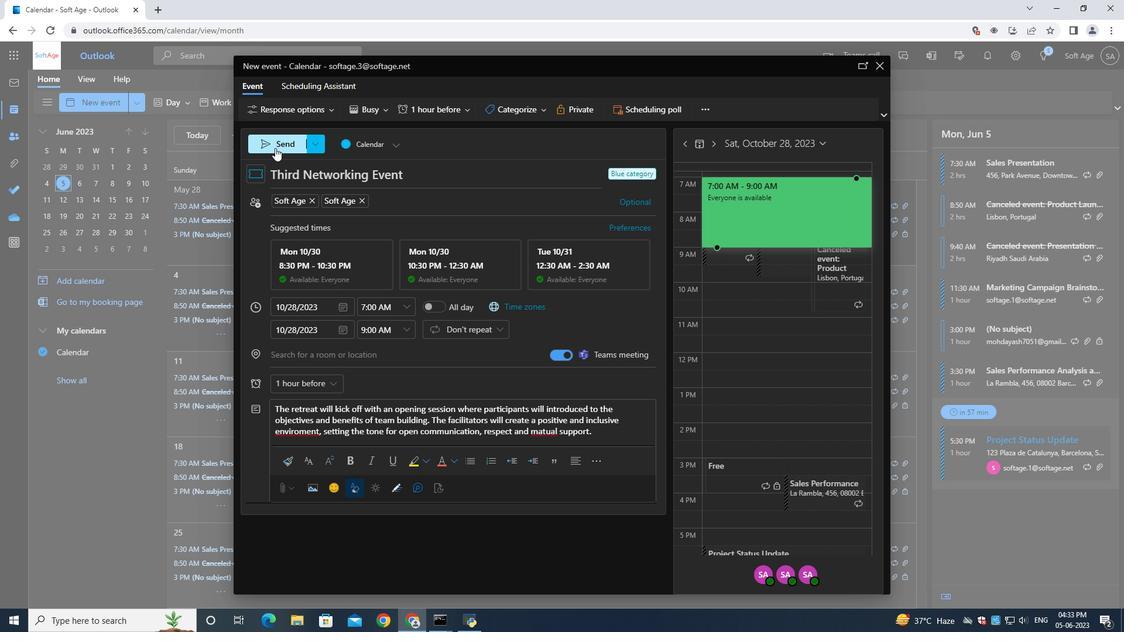 
Action: Mouse moved to (380, 222)
Screenshot: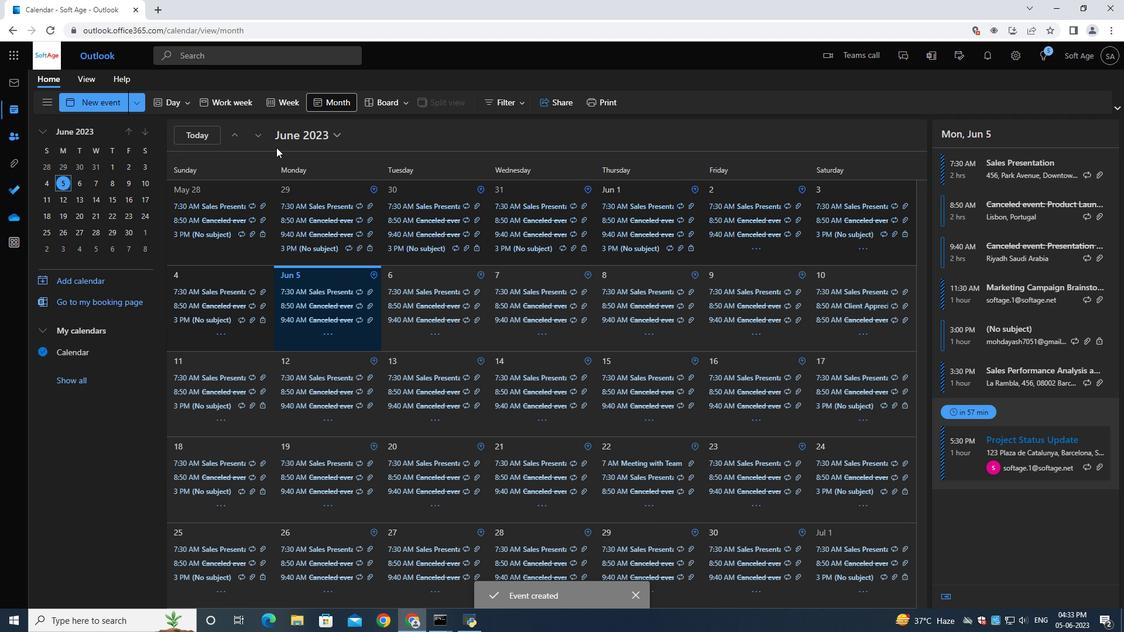 
